 Task: Create a due date automation trigger when advanced on, 2 working days after a card is due add content with a name or a description not containing resume at 11:00 AM.
Action: Mouse moved to (992, 308)
Screenshot: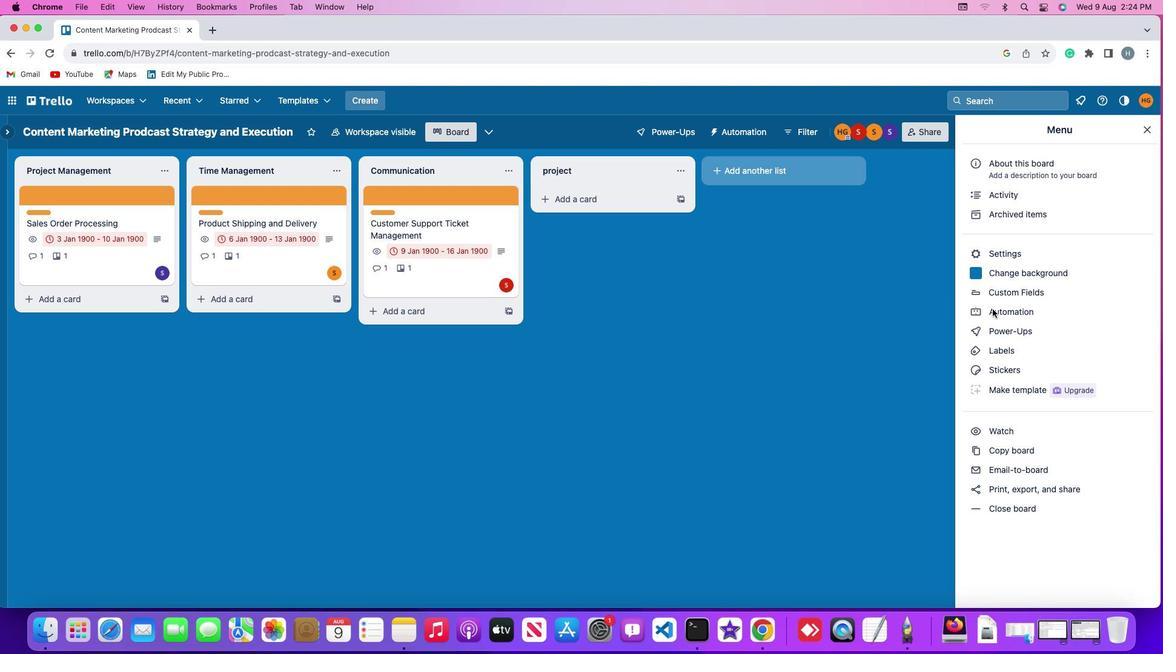 
Action: Mouse pressed left at (992, 308)
Screenshot: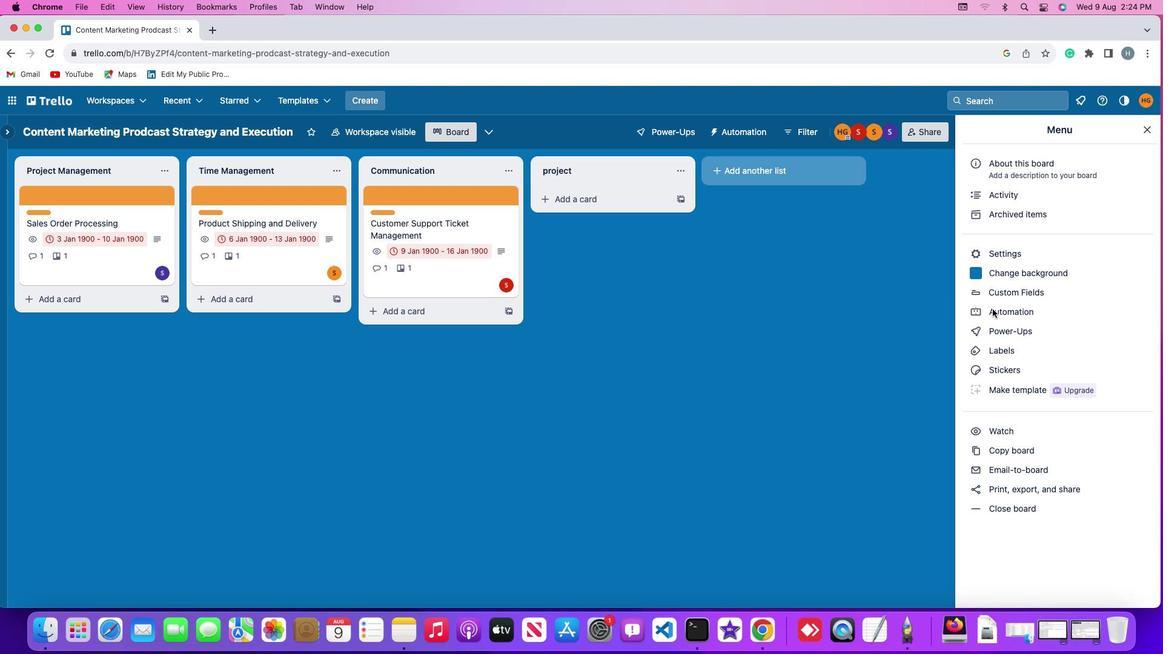 
Action: Mouse pressed left at (992, 308)
Screenshot: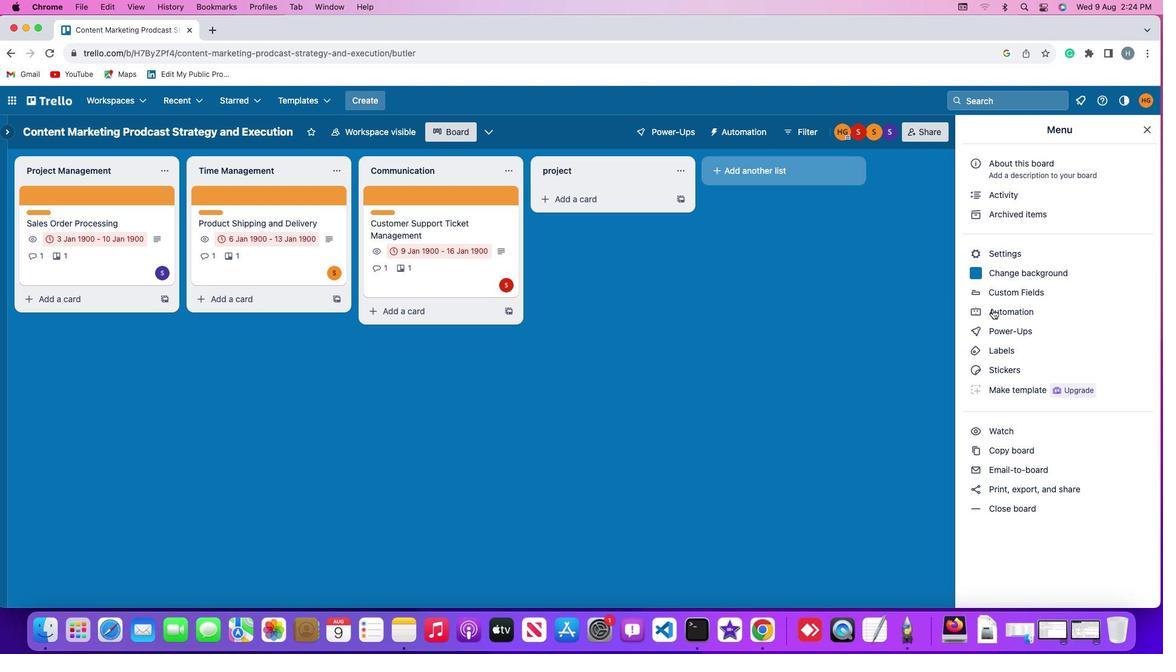 
Action: Mouse moved to (86, 287)
Screenshot: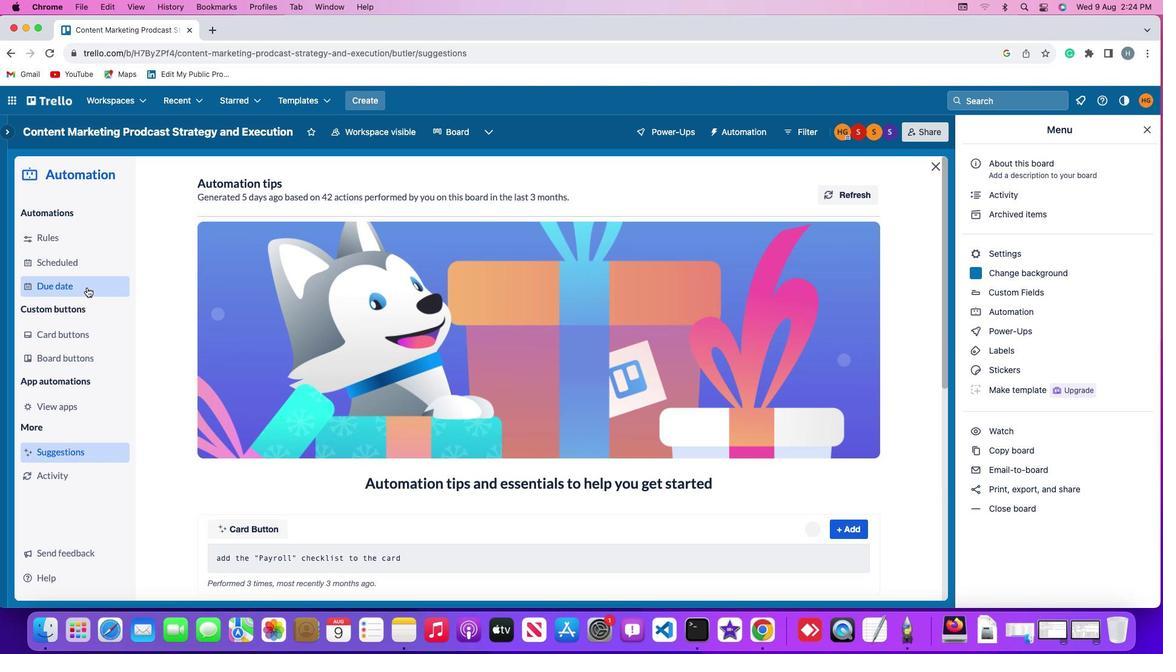 
Action: Mouse pressed left at (86, 287)
Screenshot: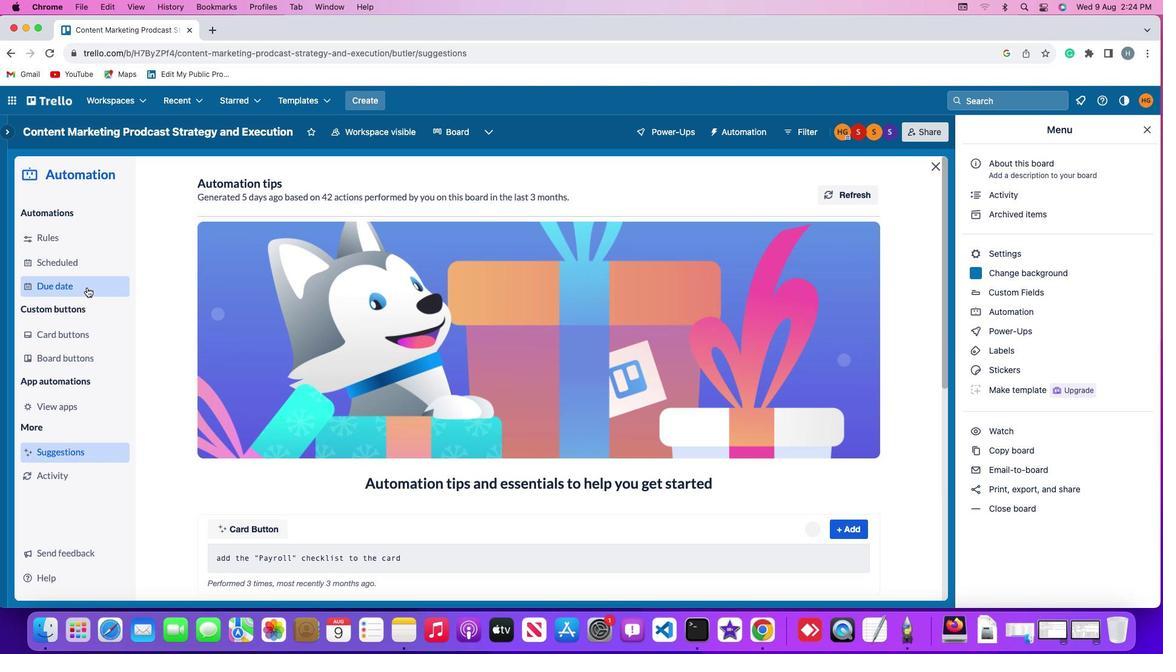 
Action: Mouse moved to (805, 189)
Screenshot: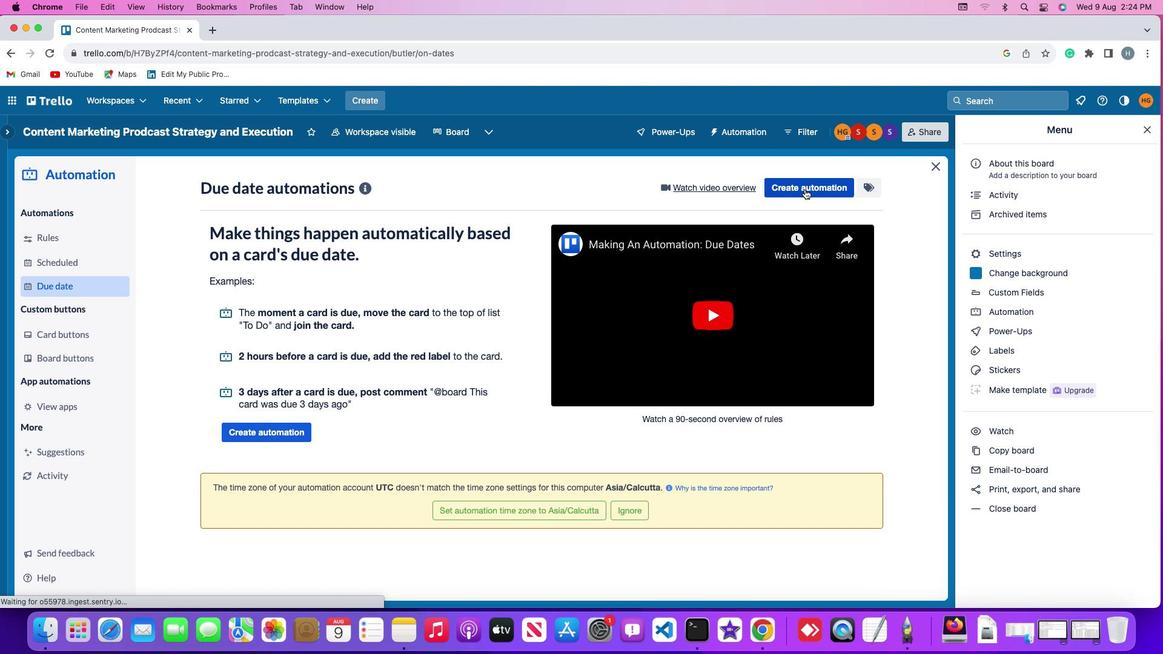 
Action: Mouse pressed left at (805, 189)
Screenshot: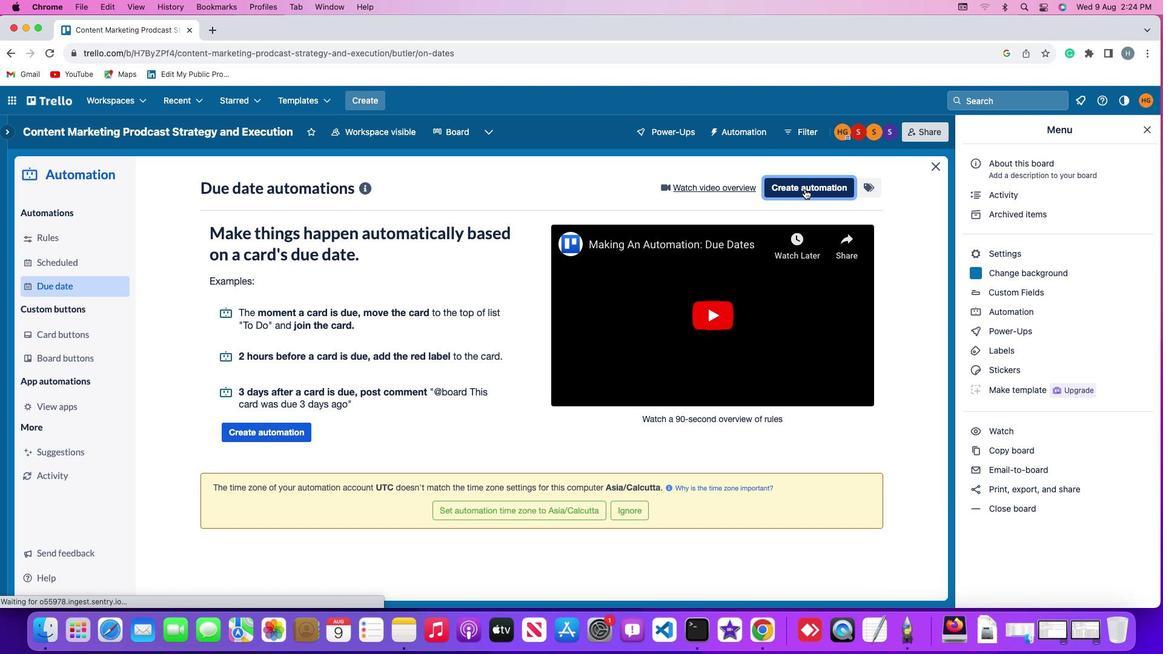 
Action: Mouse moved to (278, 305)
Screenshot: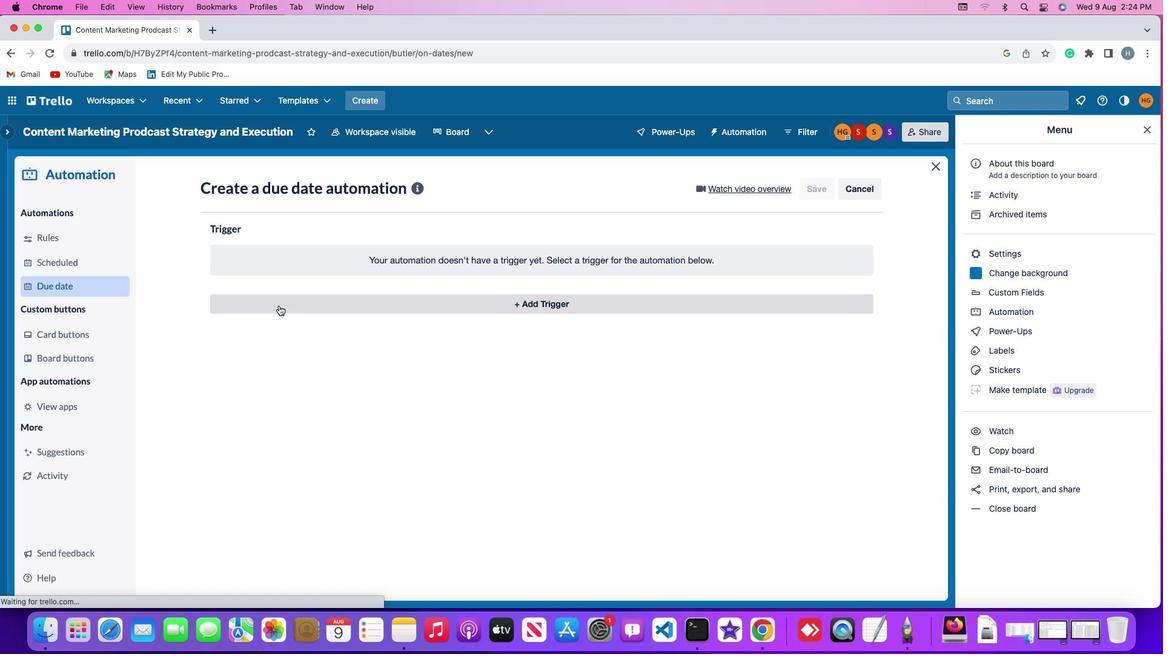 
Action: Mouse pressed left at (278, 305)
Screenshot: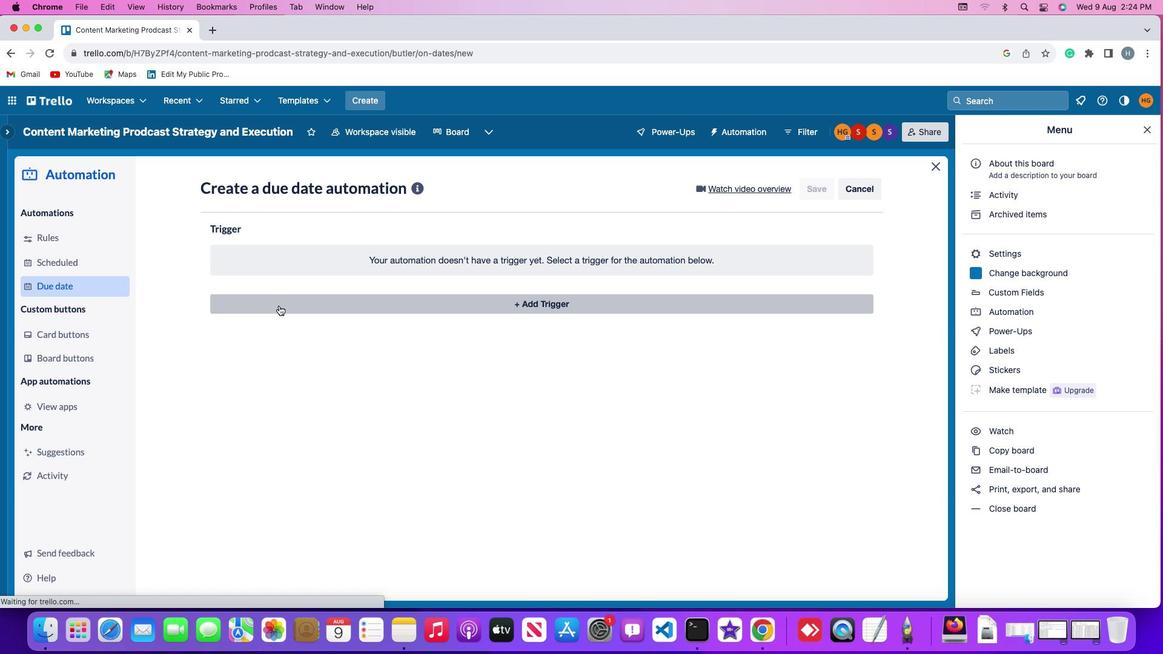 
Action: Mouse moved to (231, 489)
Screenshot: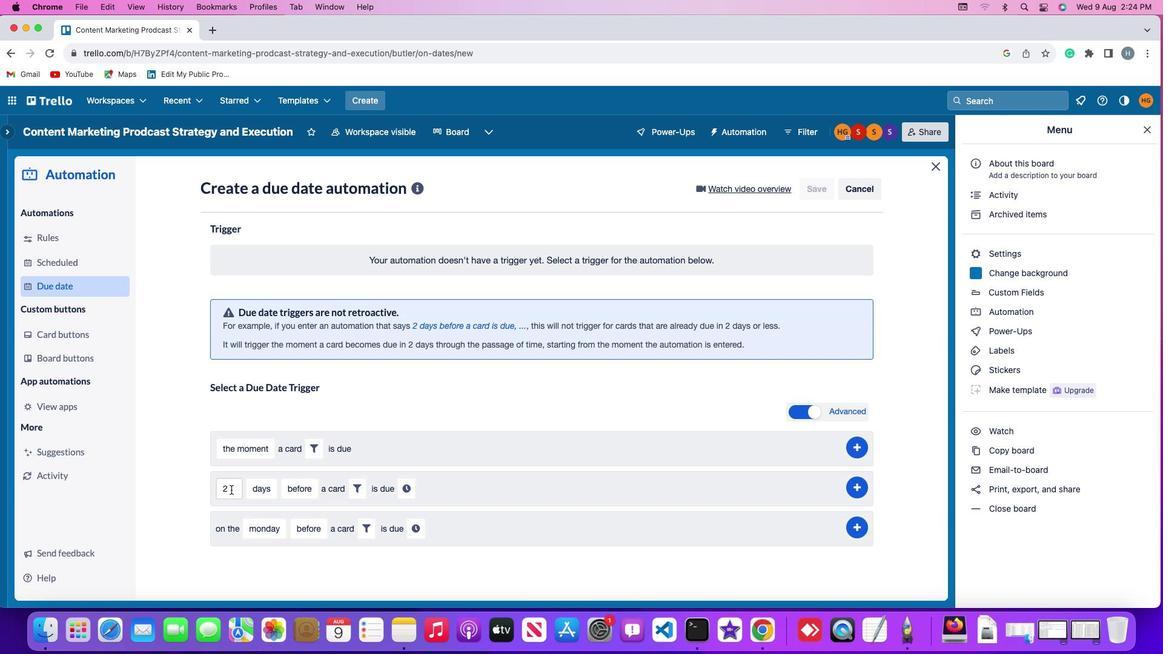
Action: Mouse pressed left at (231, 489)
Screenshot: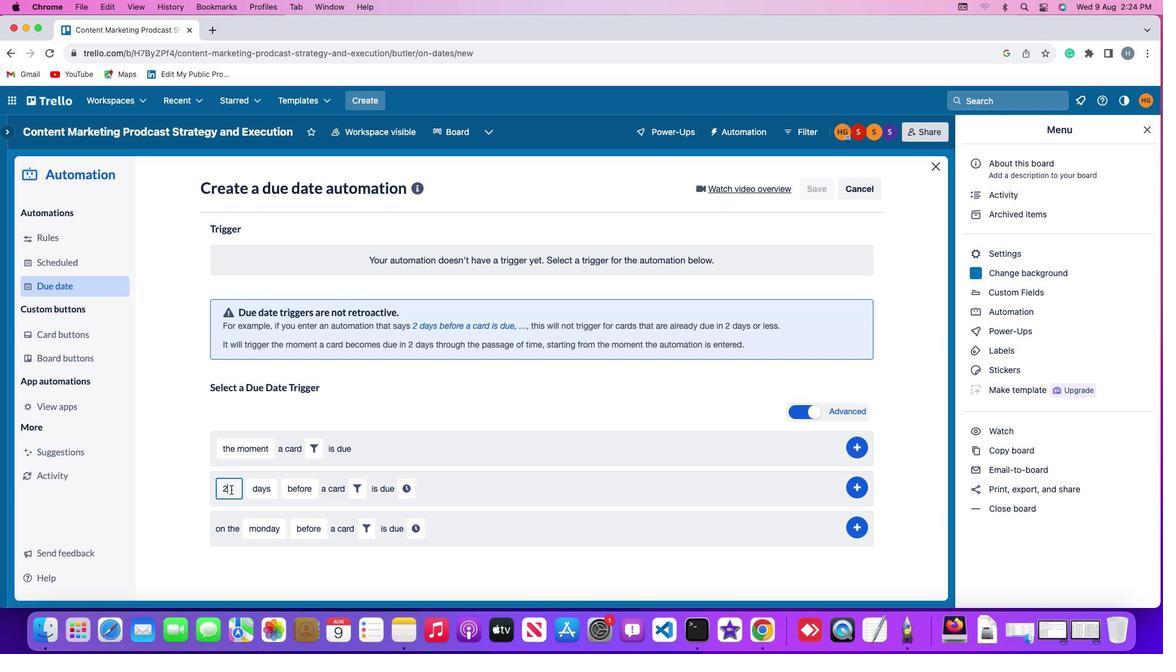 
Action: Key pressed Key.backspace'2'
Screenshot: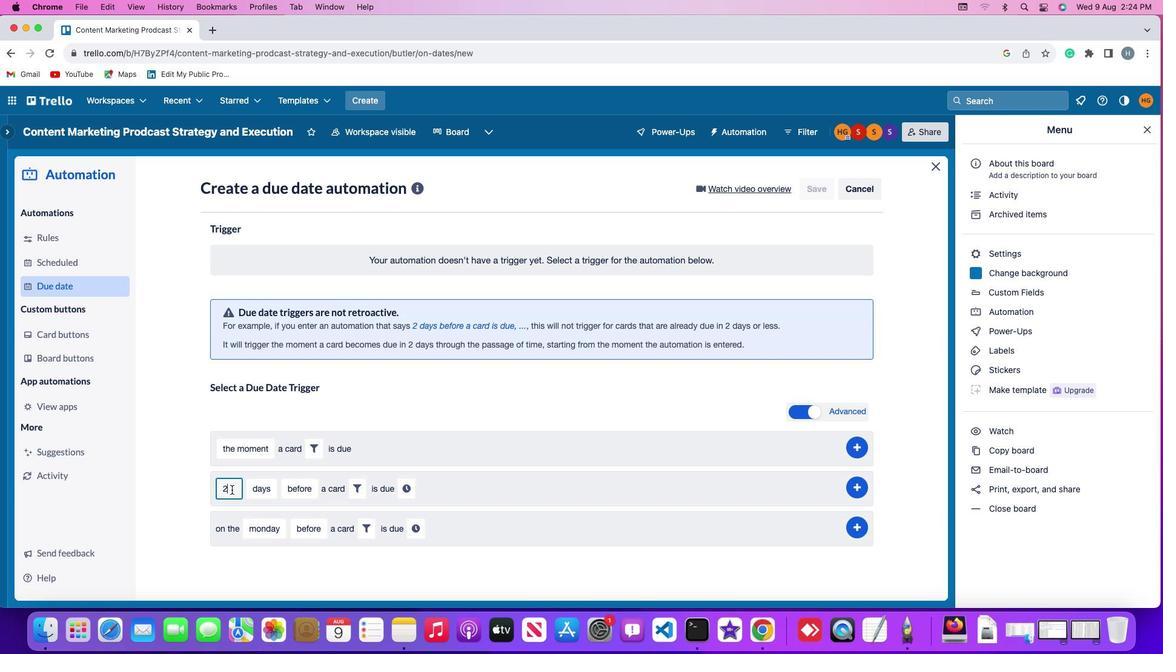 
Action: Mouse moved to (261, 490)
Screenshot: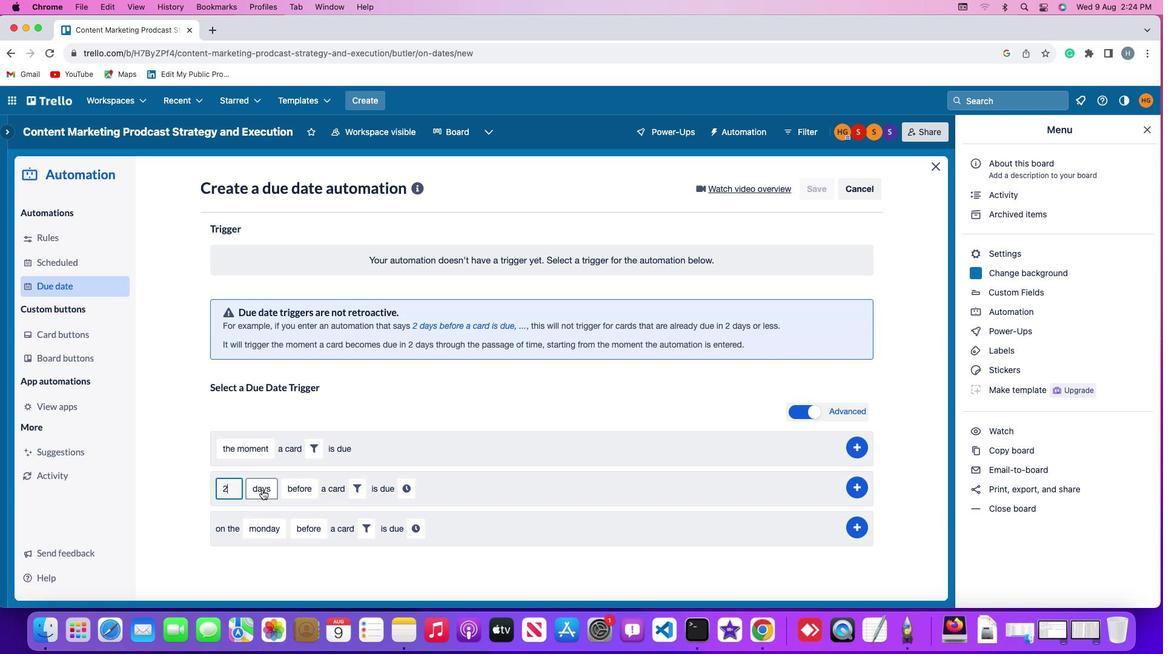 
Action: Mouse pressed left at (261, 490)
Screenshot: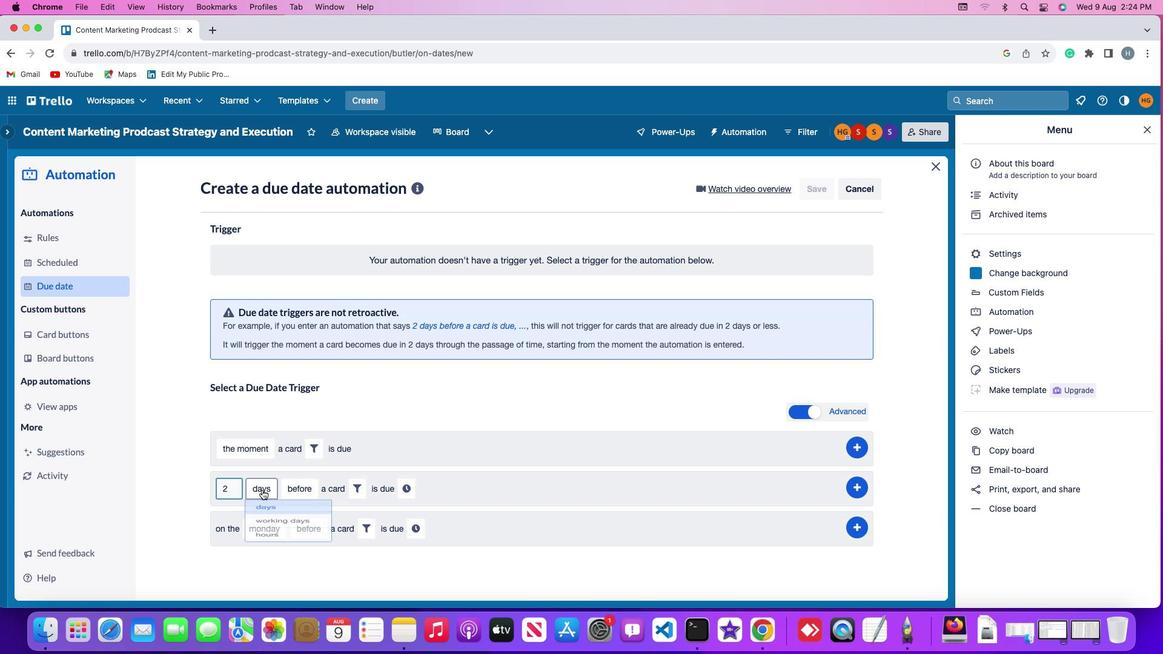 
Action: Mouse moved to (274, 540)
Screenshot: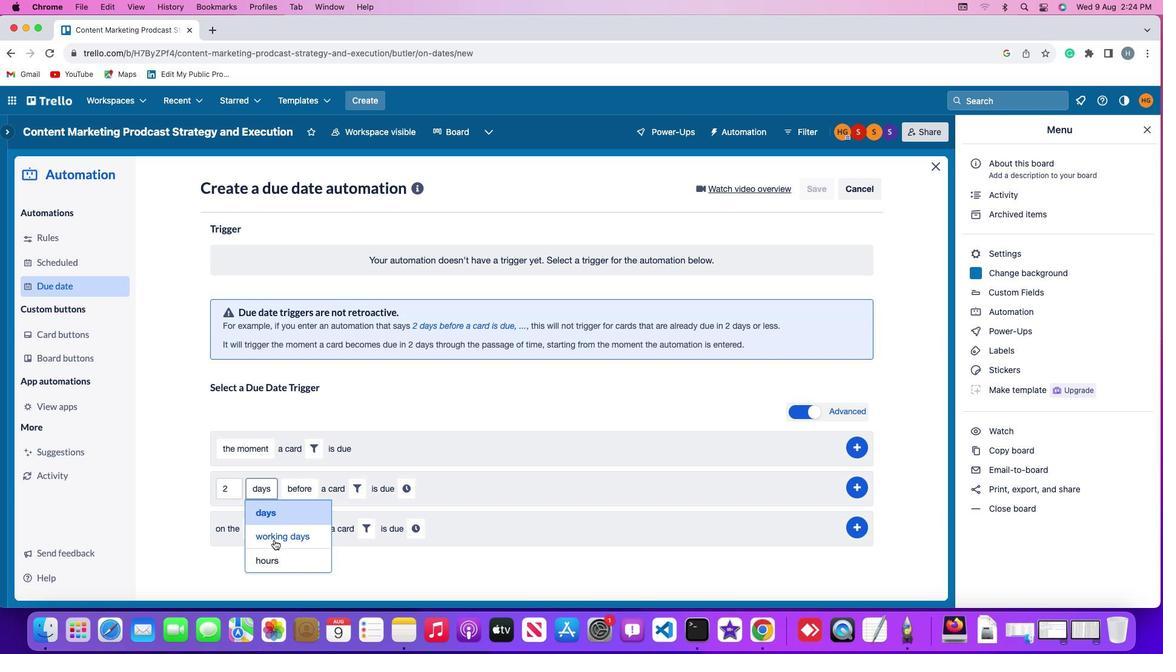 
Action: Mouse pressed left at (274, 540)
Screenshot: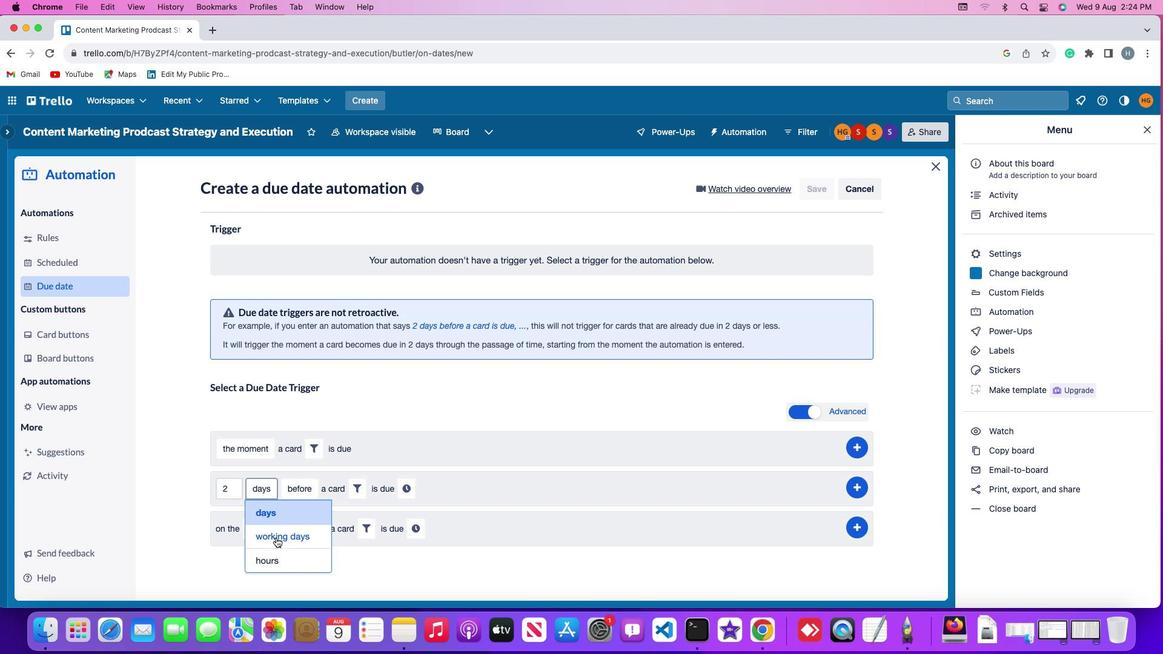 
Action: Mouse moved to (338, 493)
Screenshot: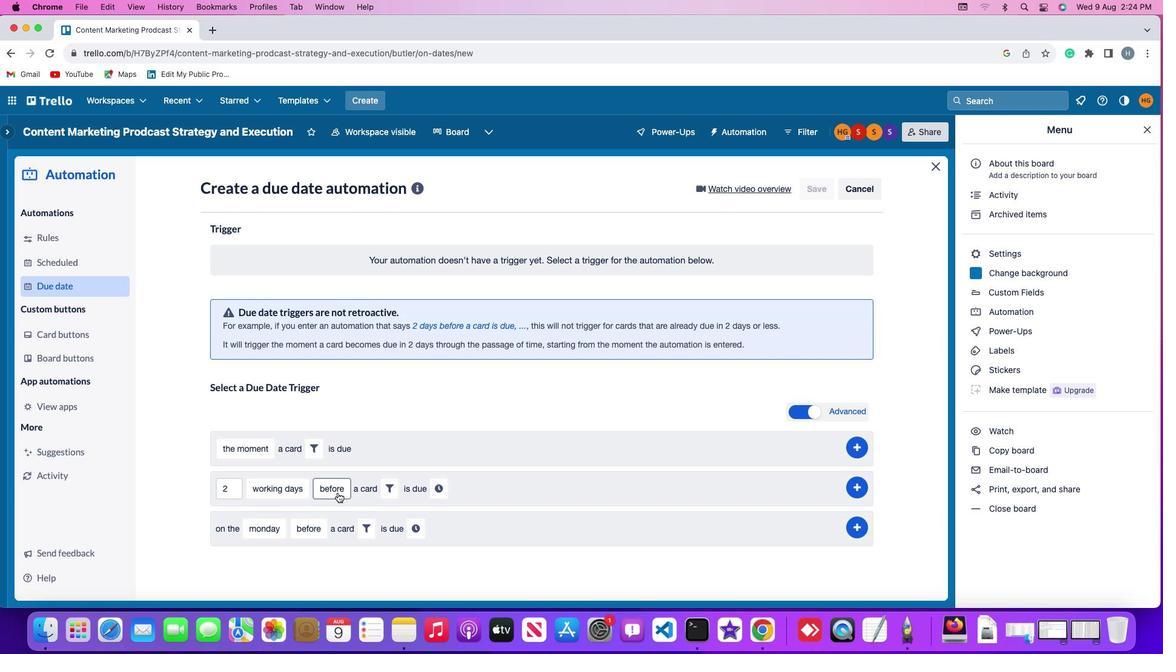 
Action: Mouse pressed left at (338, 493)
Screenshot: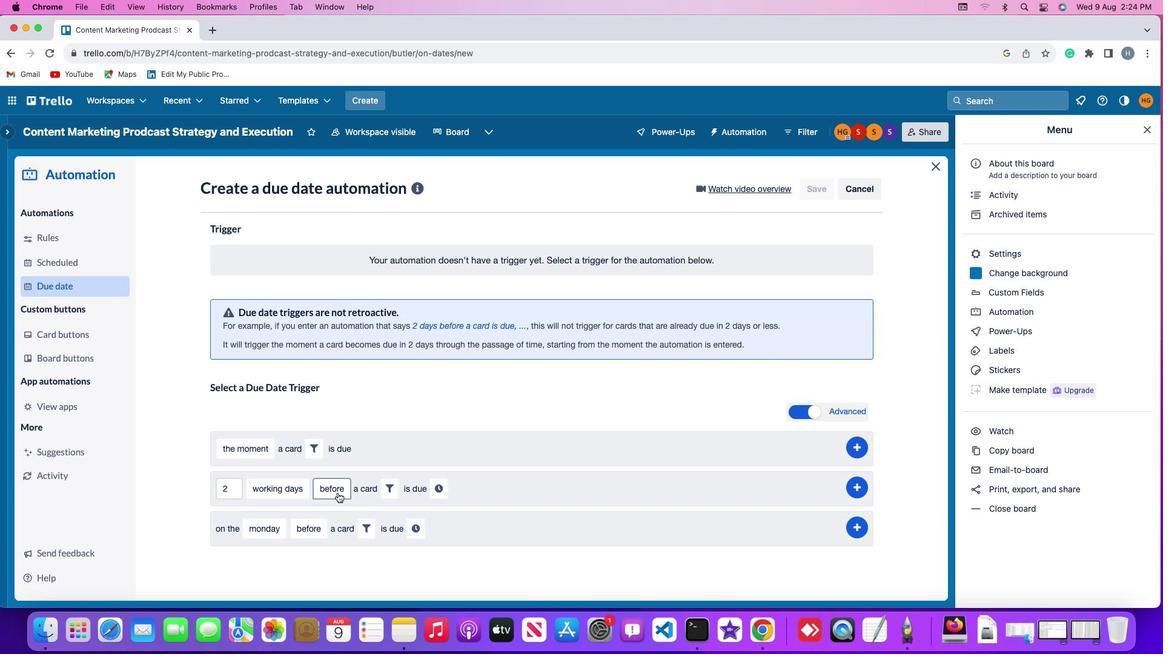 
Action: Mouse moved to (334, 536)
Screenshot: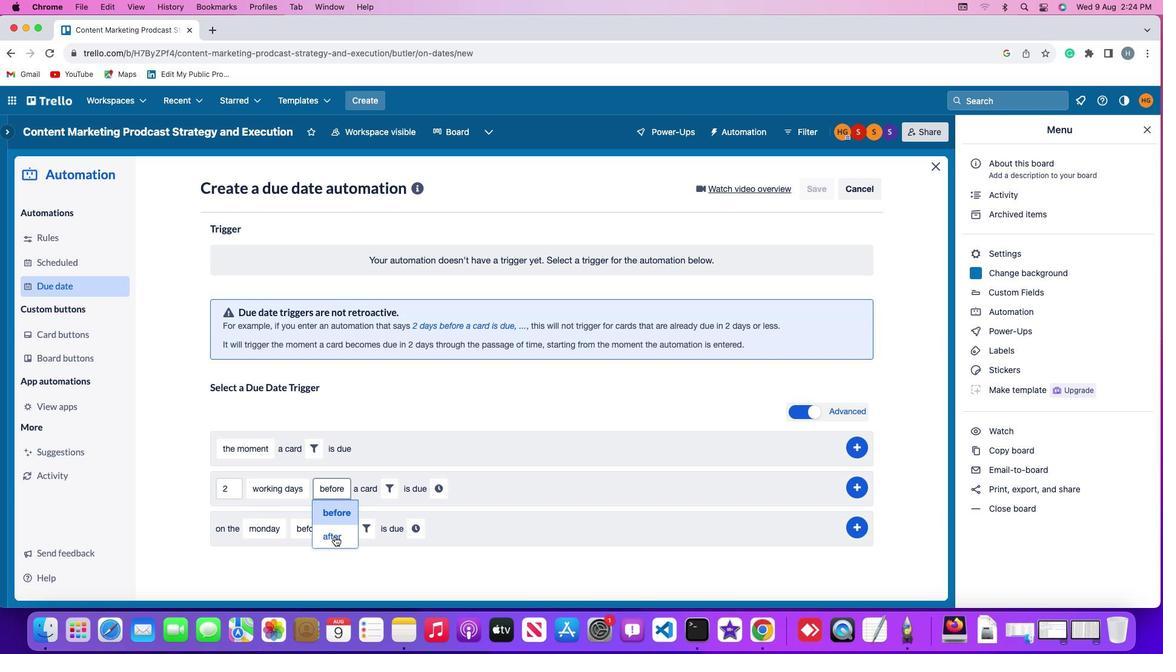 
Action: Mouse pressed left at (334, 536)
Screenshot: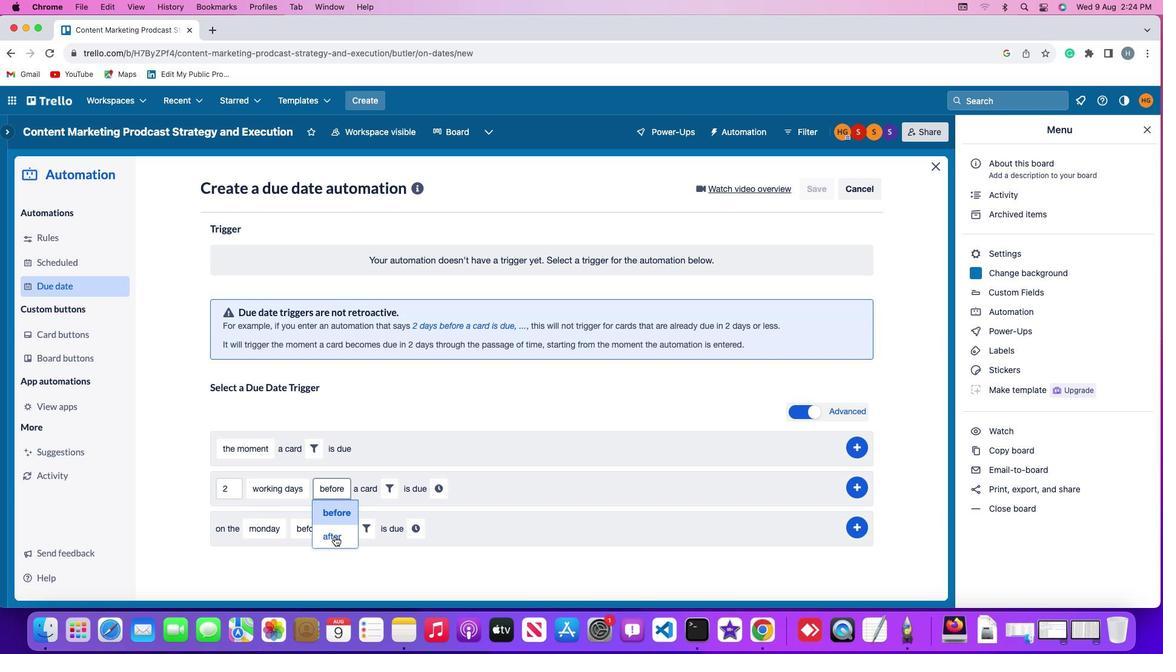 
Action: Mouse moved to (381, 491)
Screenshot: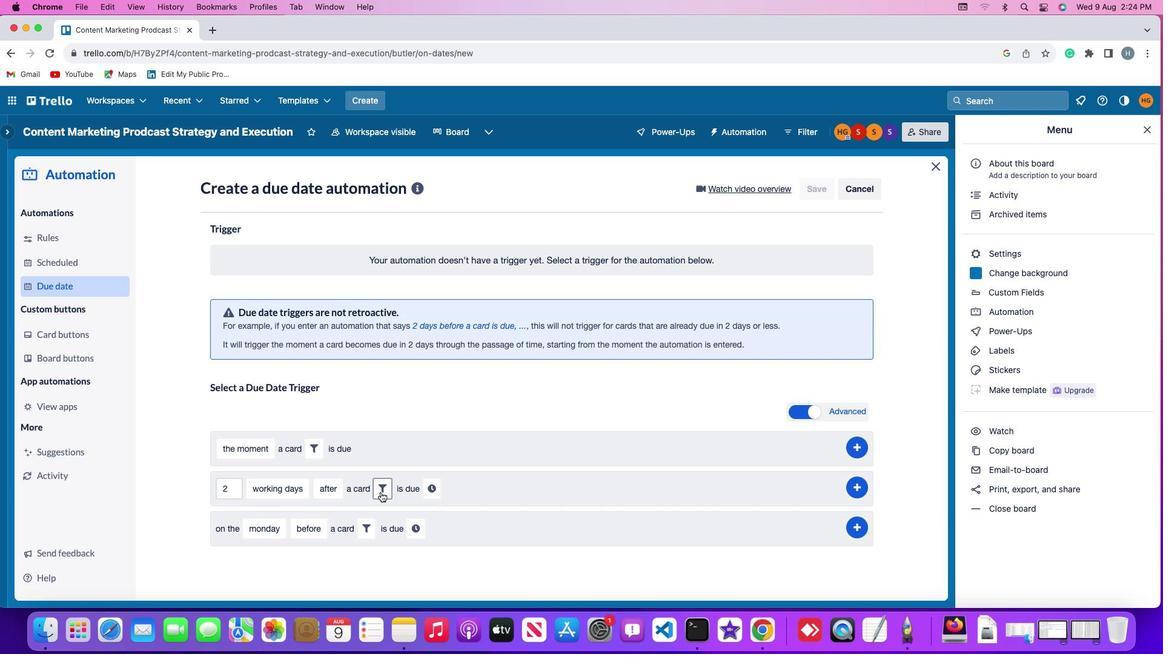 
Action: Mouse pressed left at (381, 491)
Screenshot: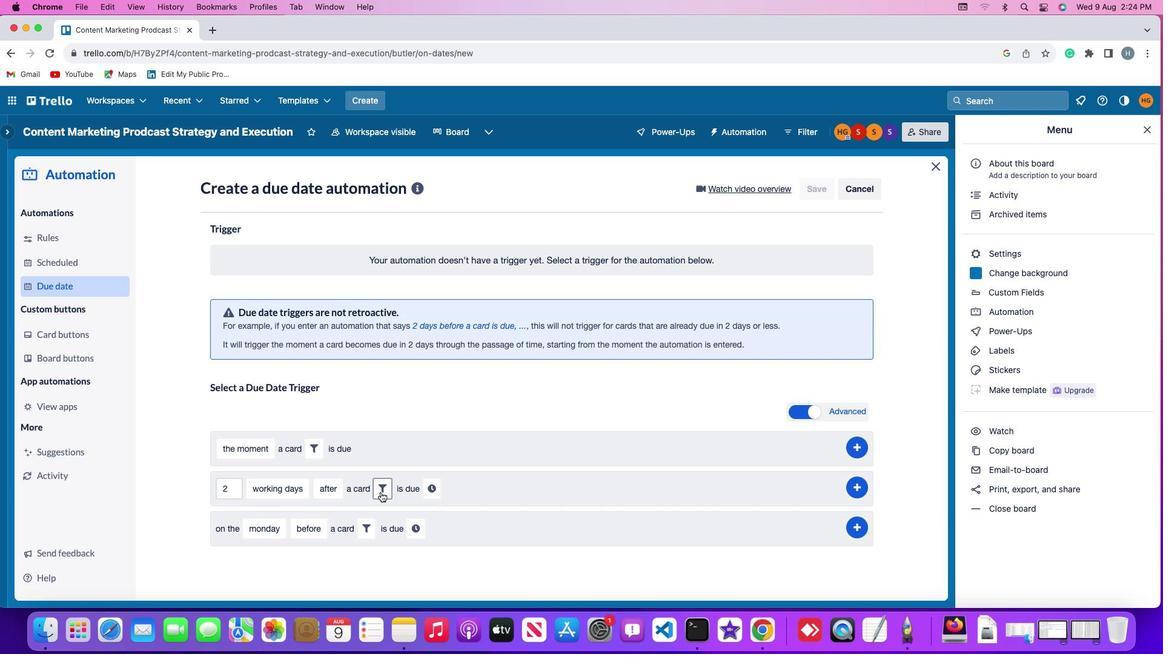 
Action: Mouse moved to (532, 528)
Screenshot: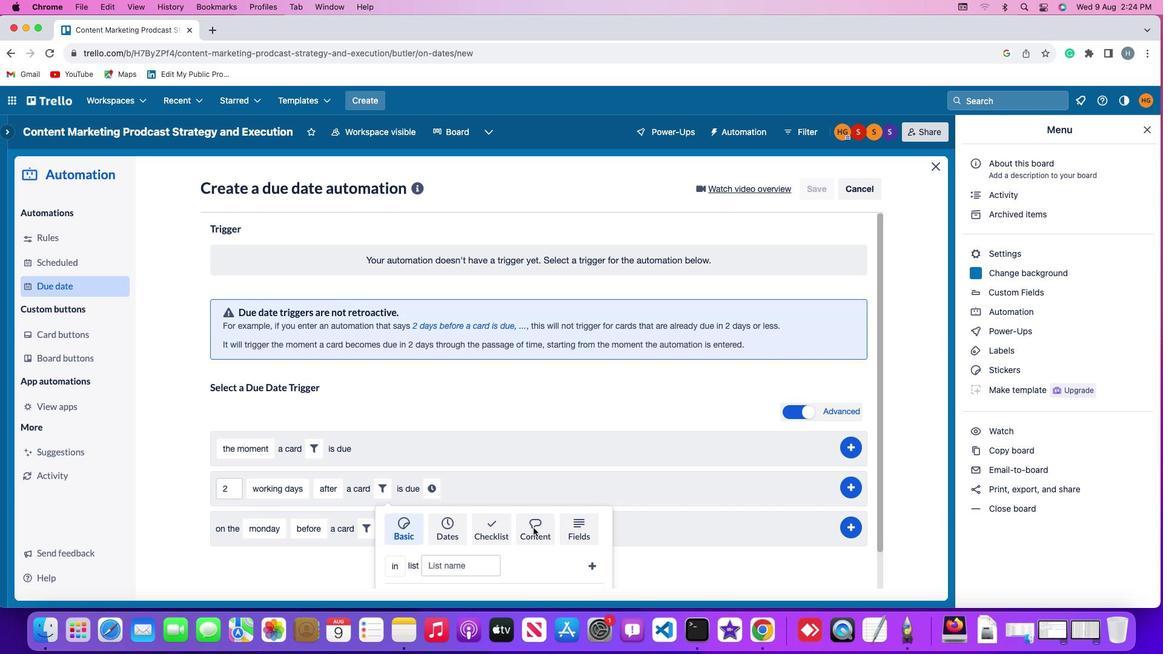 
Action: Mouse pressed left at (532, 528)
Screenshot: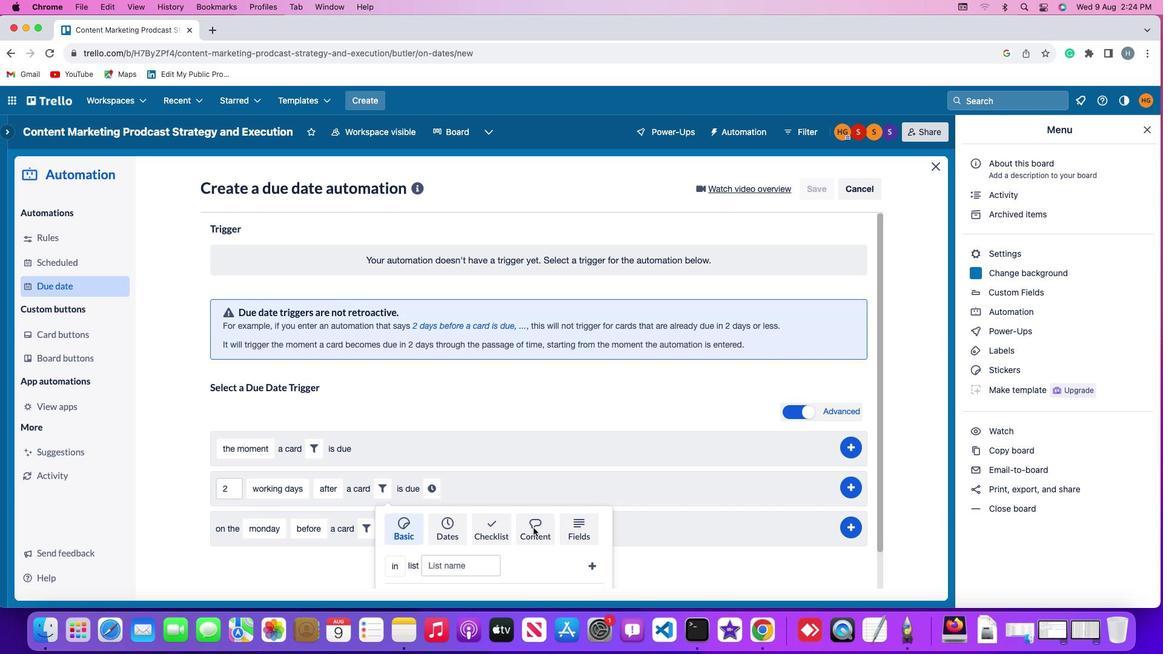 
Action: Mouse moved to (438, 570)
Screenshot: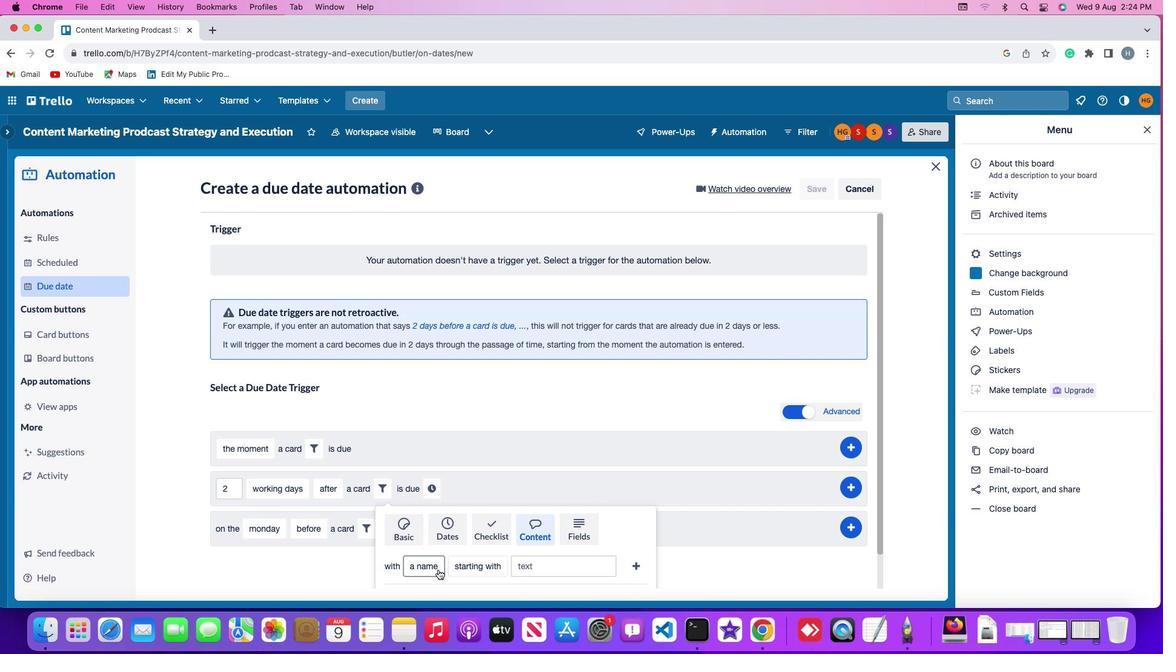 
Action: Mouse pressed left at (438, 570)
Screenshot: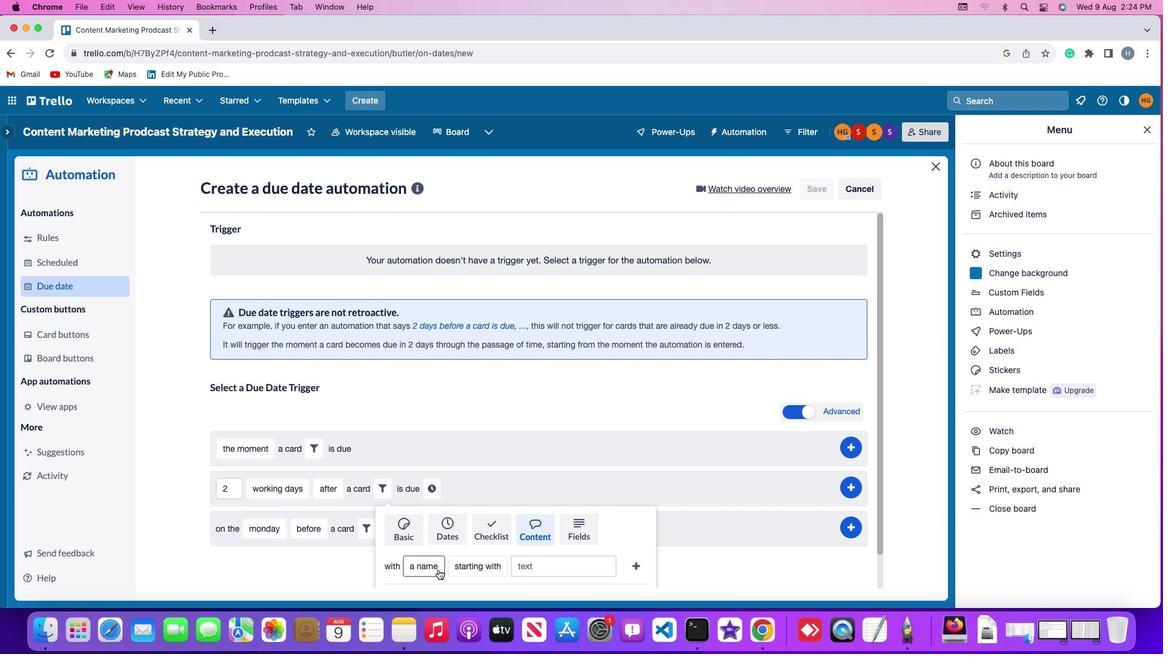 
Action: Mouse moved to (440, 546)
Screenshot: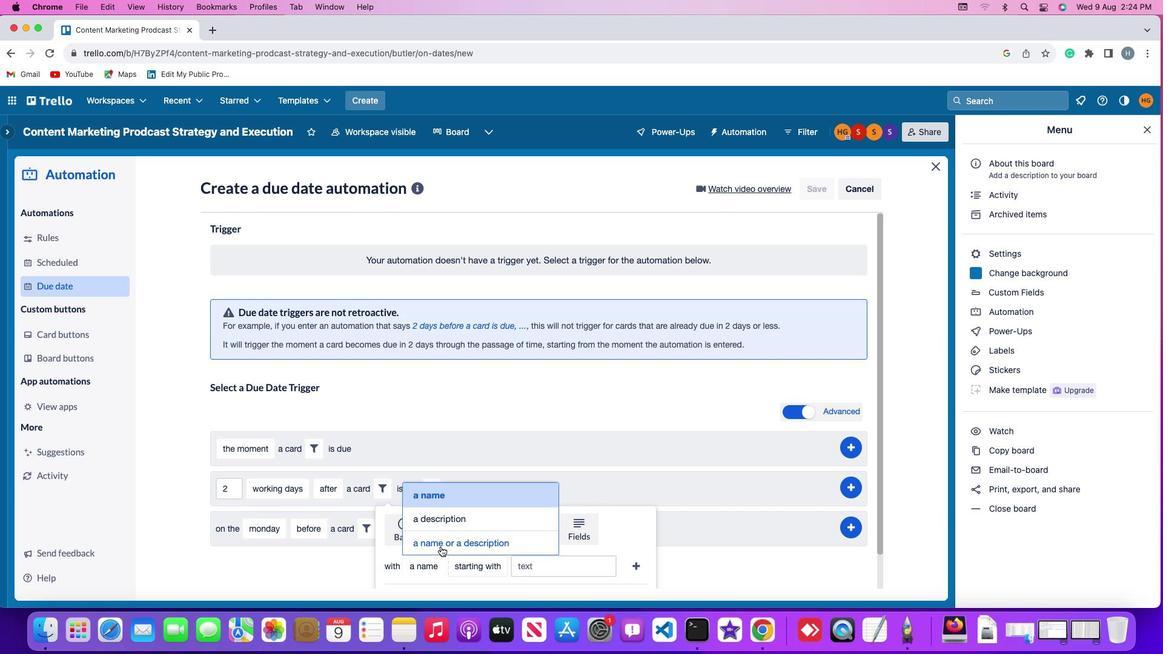 
Action: Mouse pressed left at (440, 546)
Screenshot: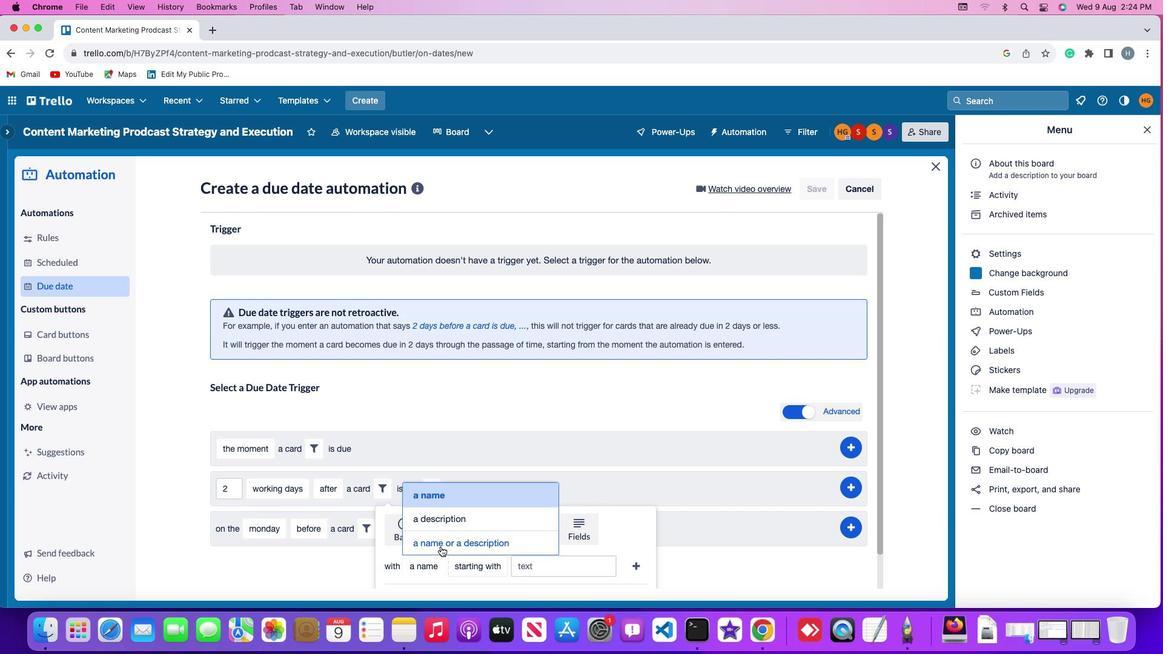 
Action: Mouse moved to (534, 566)
Screenshot: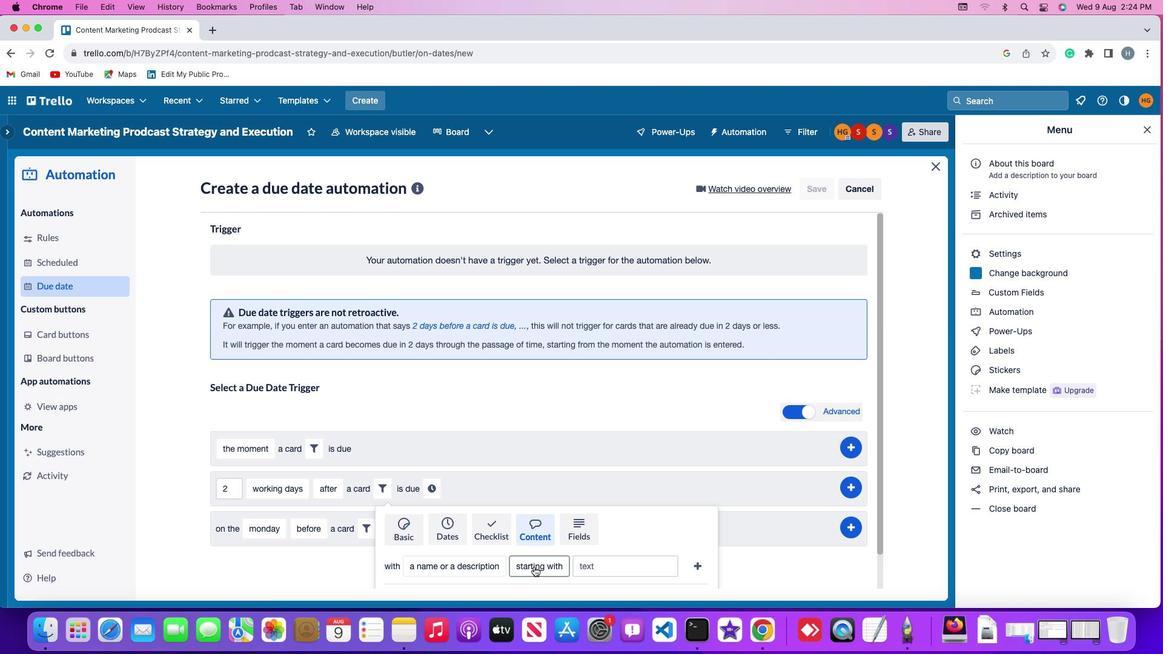 
Action: Mouse pressed left at (534, 566)
Screenshot: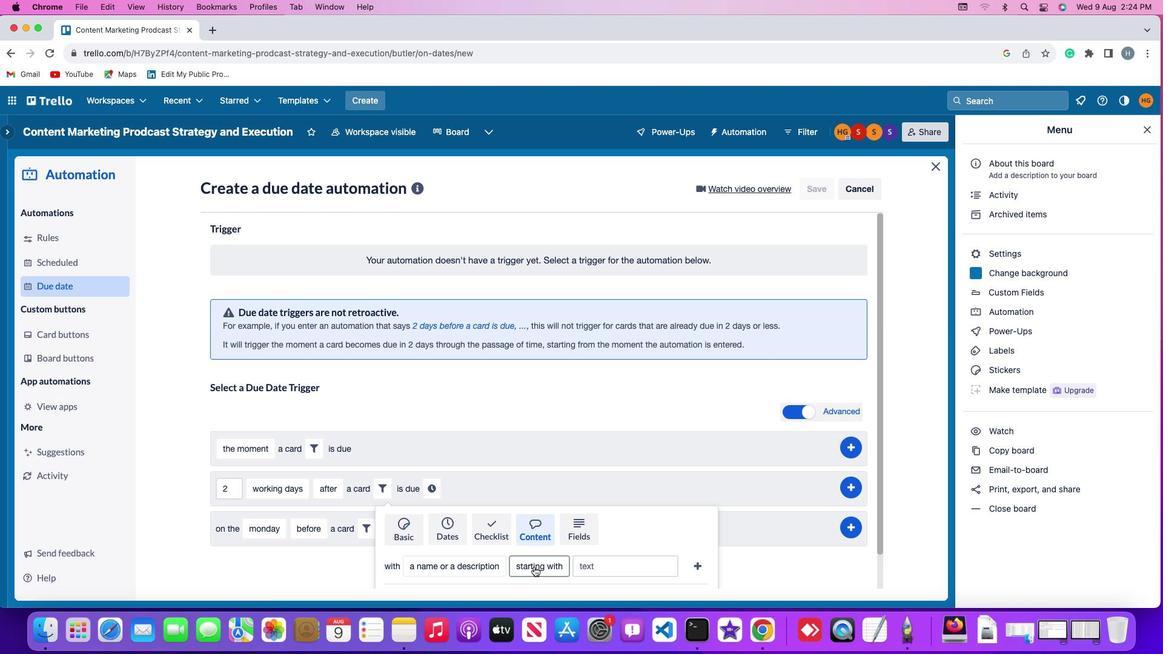 
Action: Mouse moved to (543, 544)
Screenshot: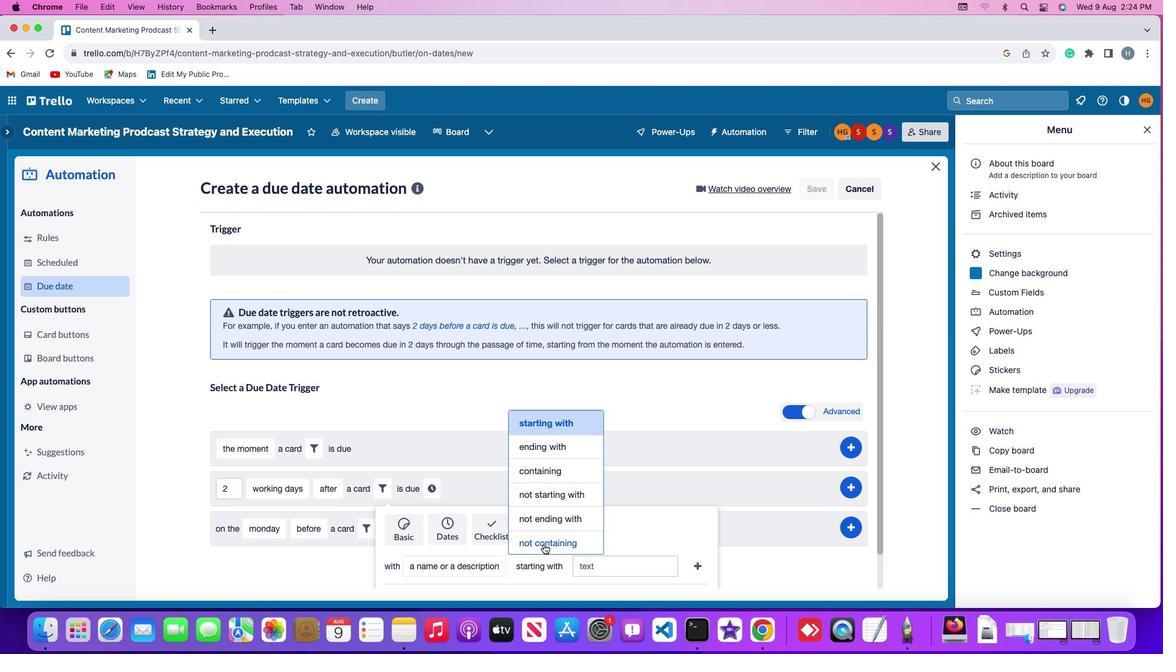 
Action: Mouse pressed left at (543, 544)
Screenshot: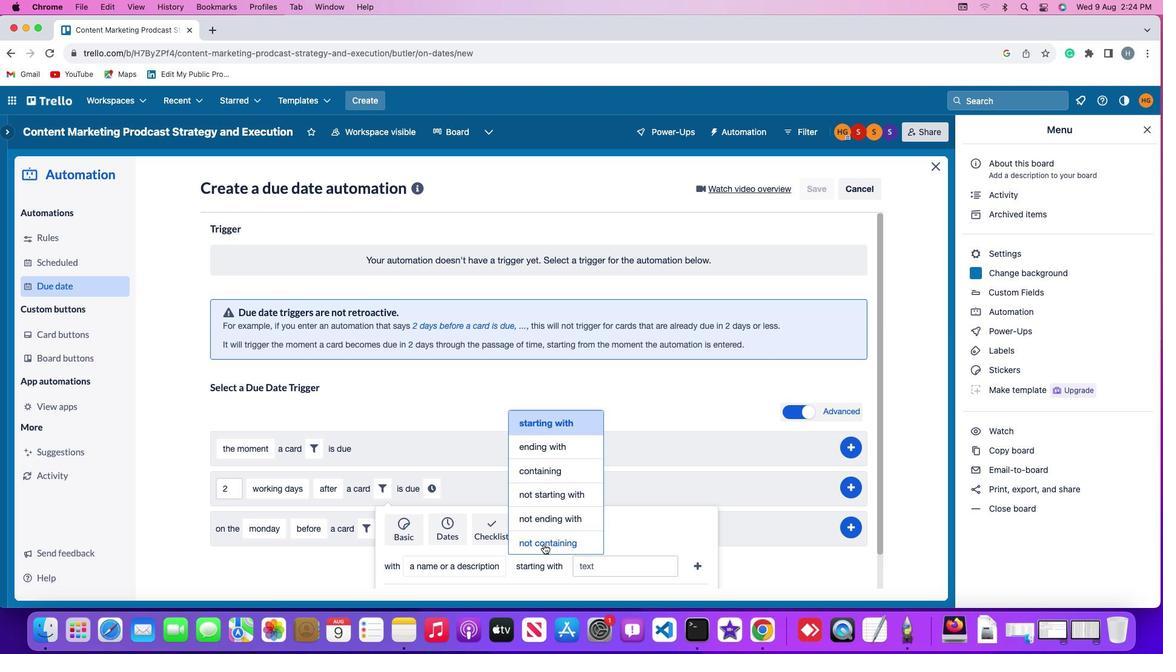 
Action: Mouse moved to (604, 566)
Screenshot: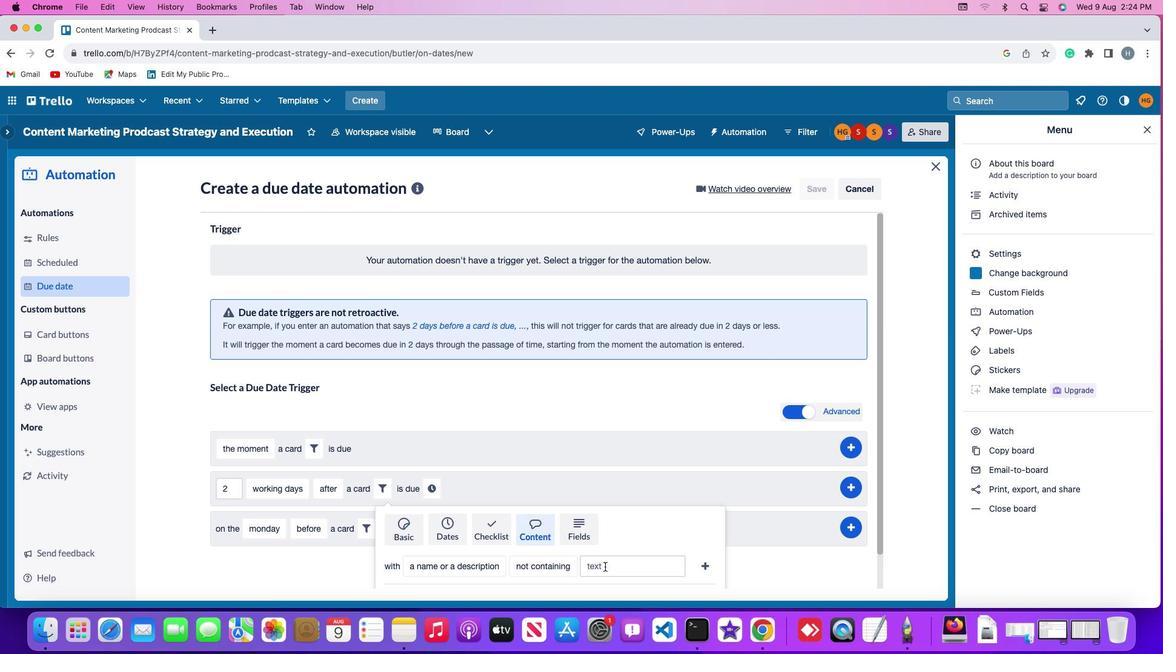
Action: Mouse pressed left at (604, 566)
Screenshot: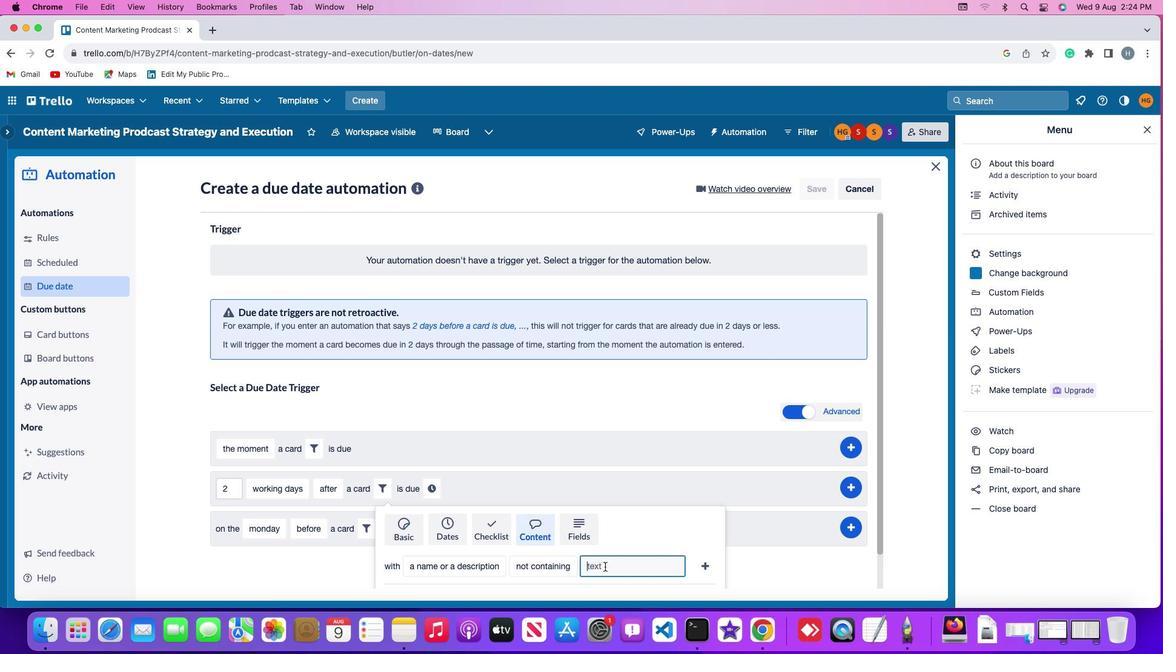 
Action: Mouse moved to (604, 566)
Screenshot: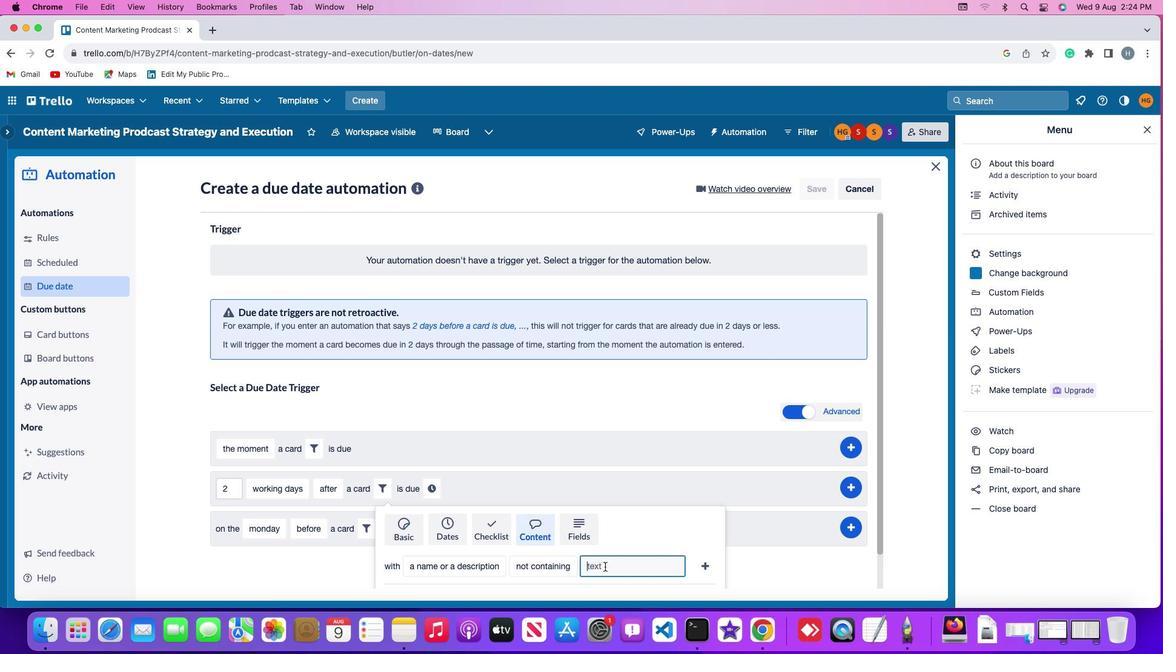 
Action: Key pressed 'r''e''s''u''m''e'
Screenshot: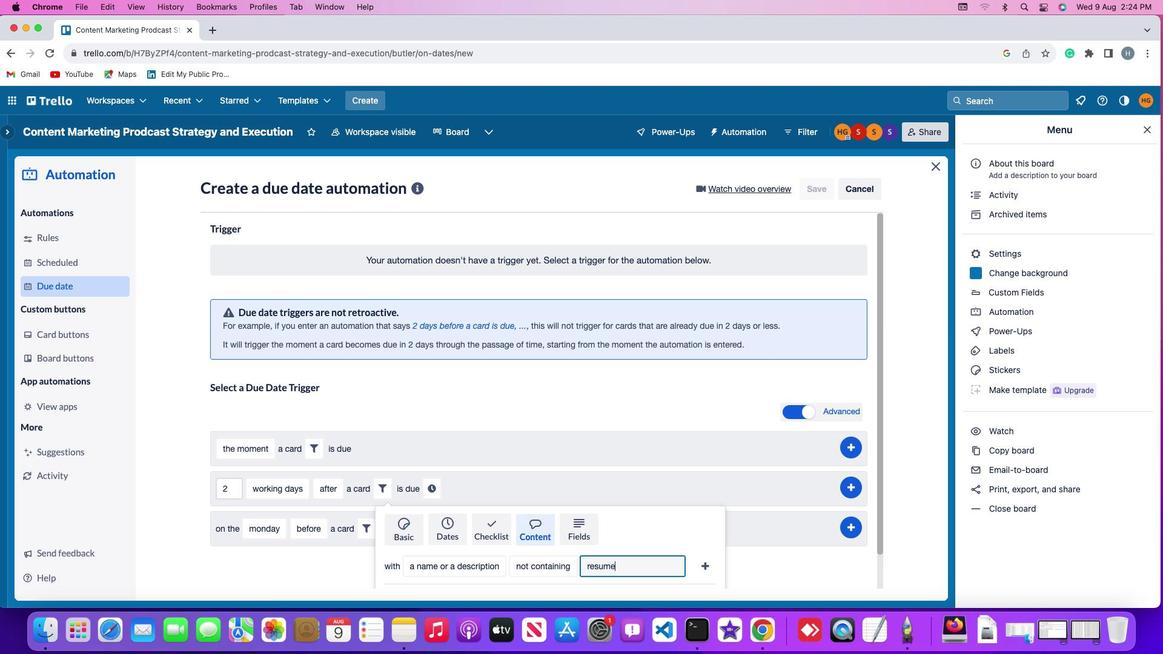
Action: Mouse moved to (703, 562)
Screenshot: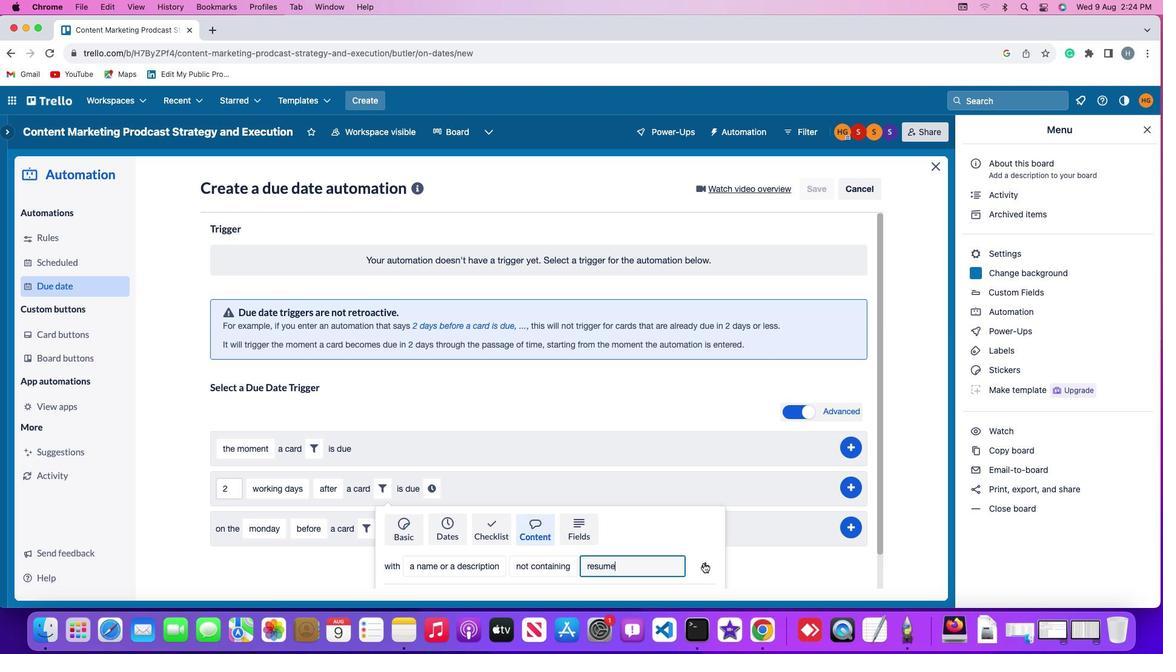 
Action: Mouse pressed left at (703, 562)
Screenshot: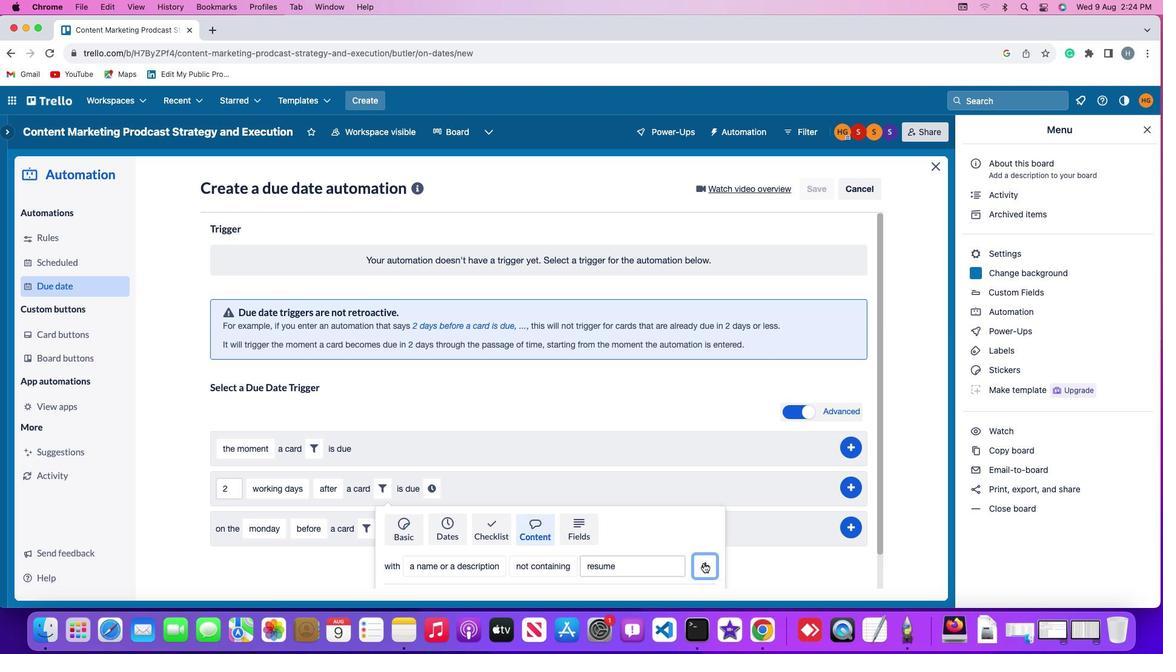 
Action: Mouse moved to (659, 491)
Screenshot: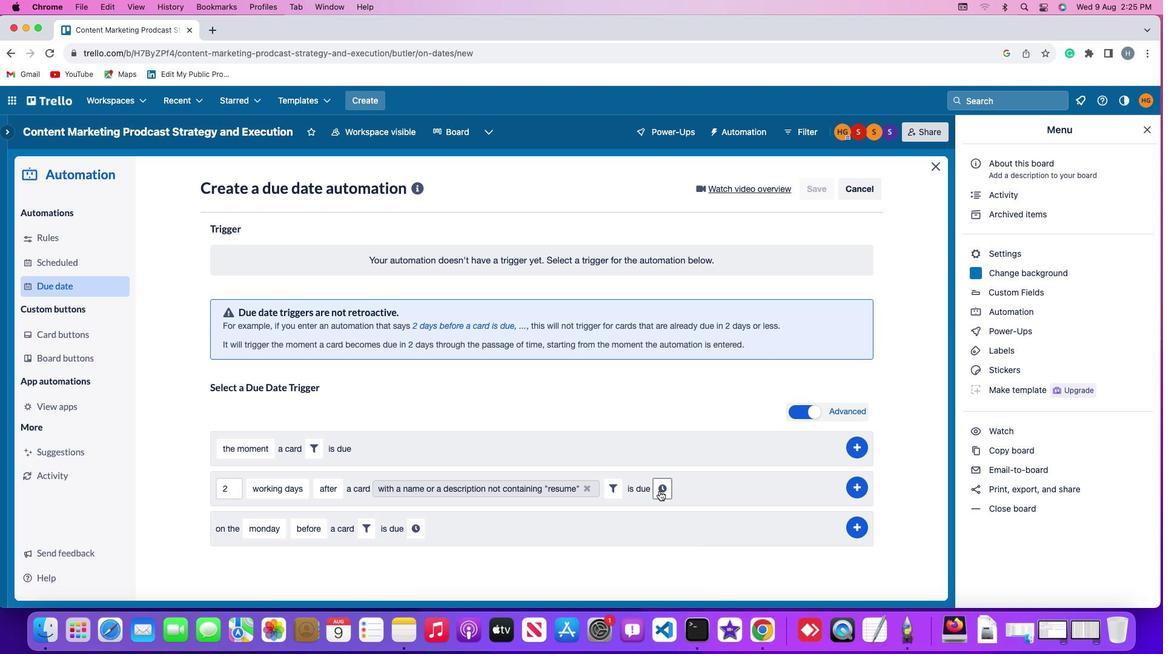 
Action: Mouse pressed left at (659, 491)
Screenshot: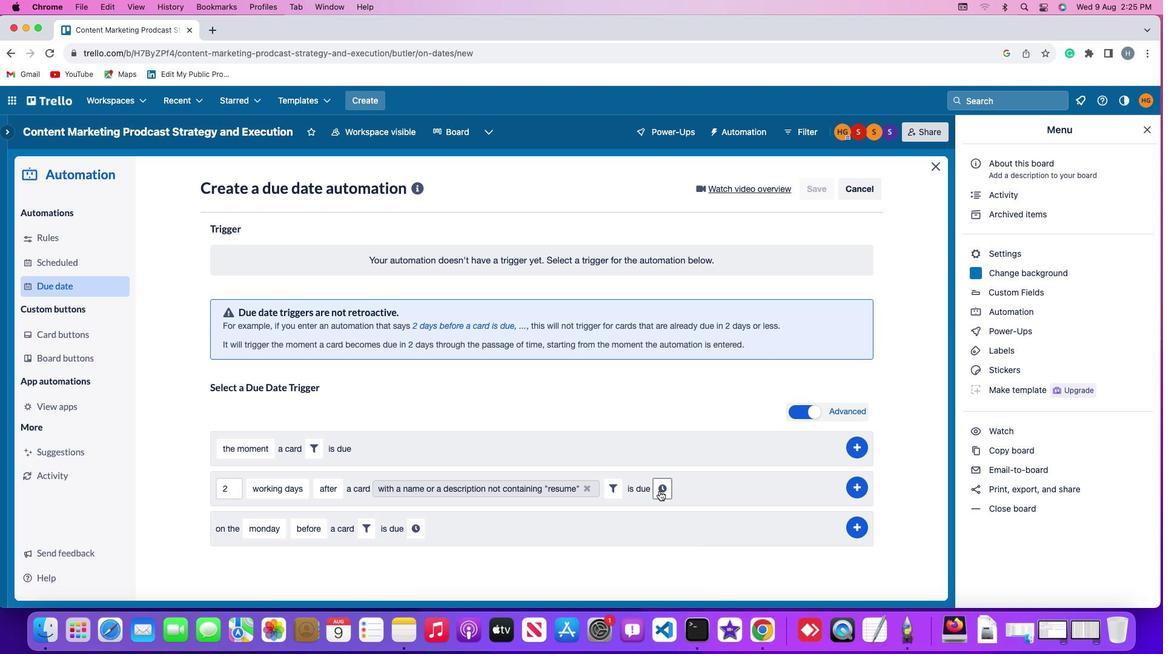 
Action: Mouse moved to (686, 493)
Screenshot: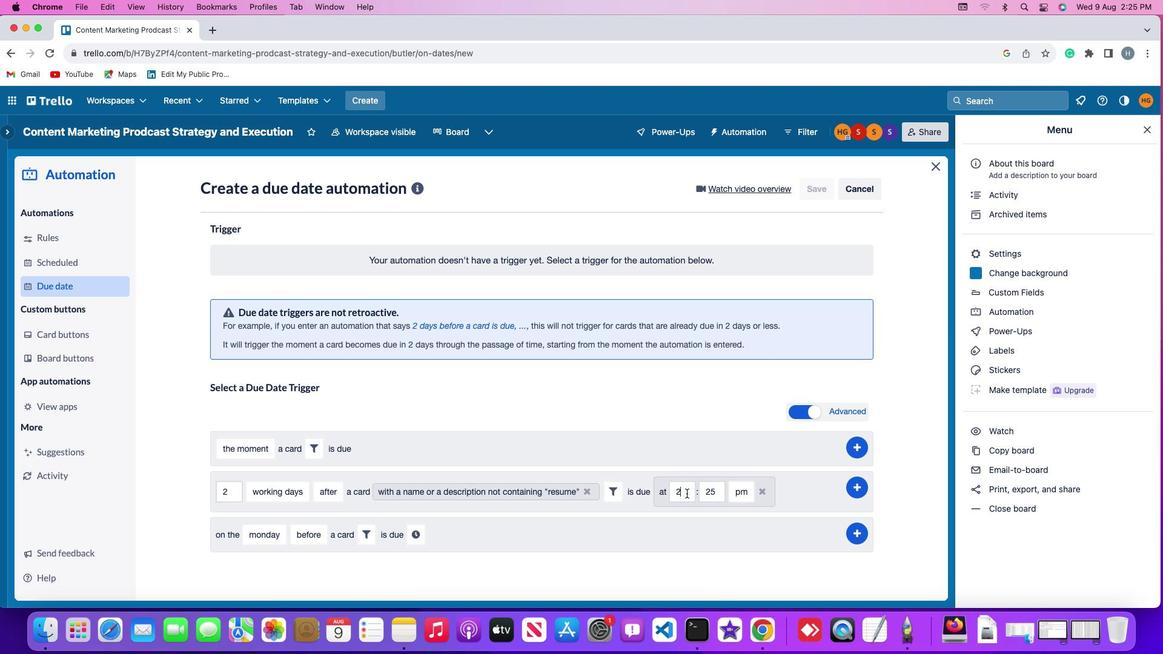 
Action: Mouse pressed left at (686, 493)
Screenshot: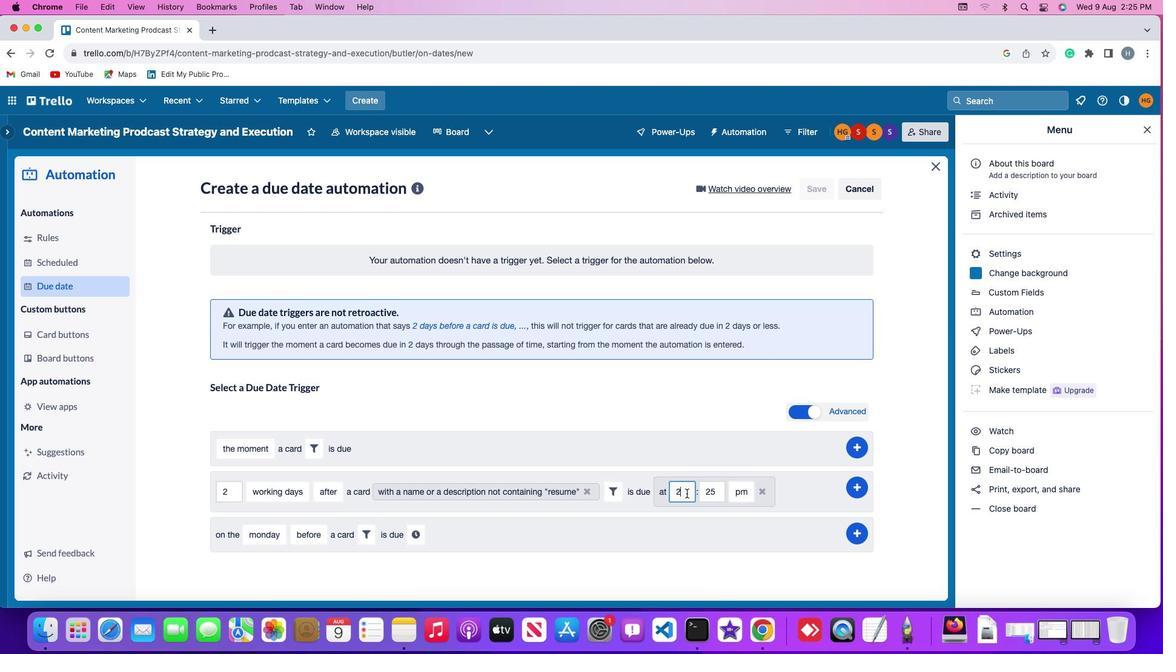 
Action: Mouse moved to (686, 493)
Screenshot: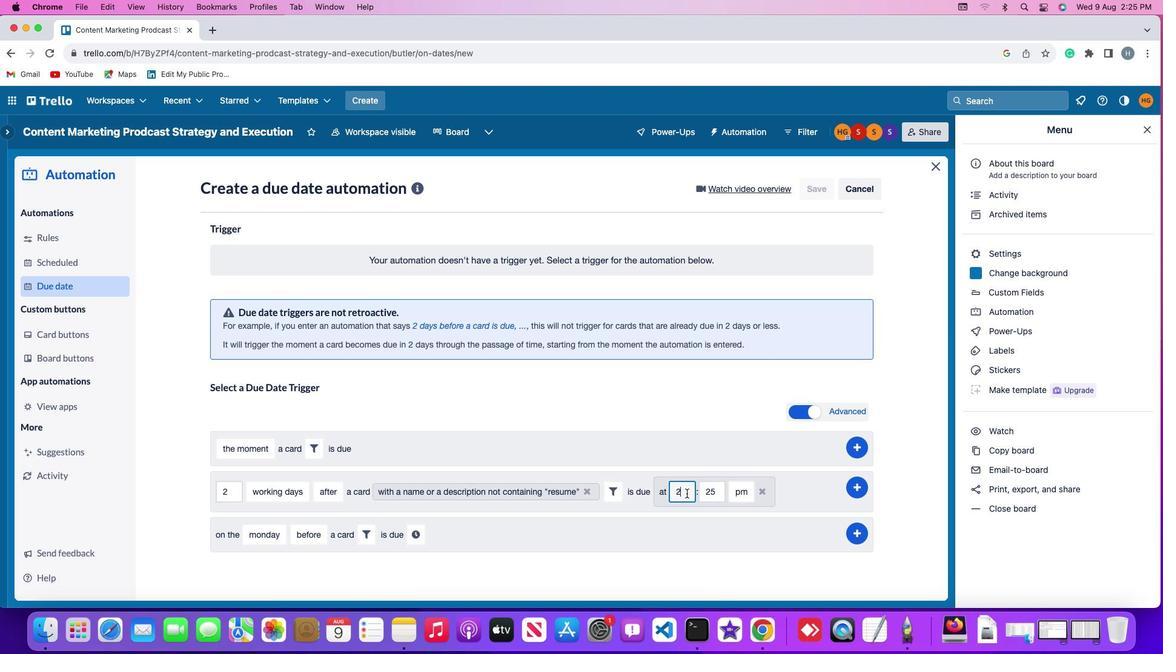 
Action: Key pressed Key.backspace'1''1'
Screenshot: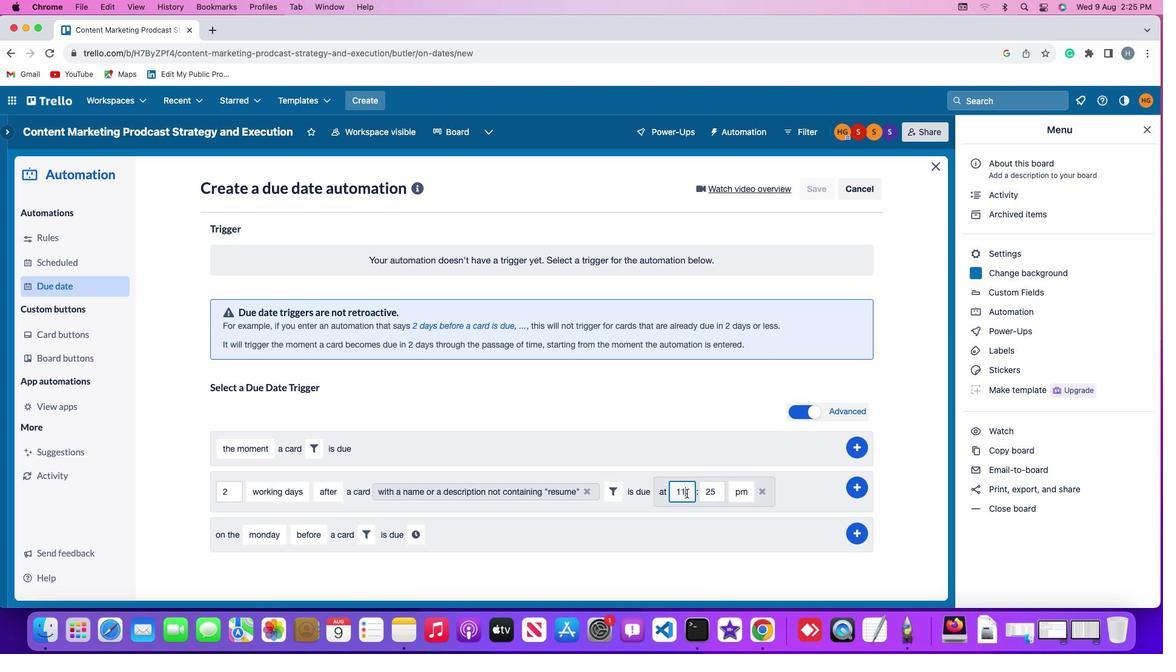 
Action: Mouse moved to (716, 491)
Screenshot: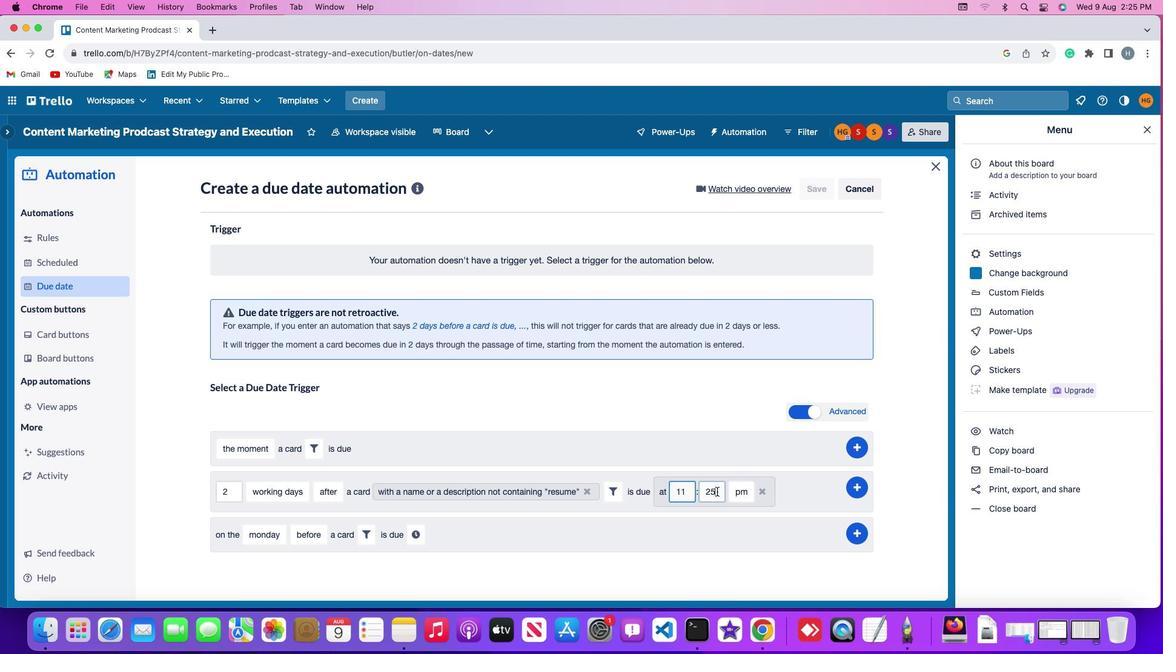 
Action: Mouse pressed left at (716, 491)
Screenshot: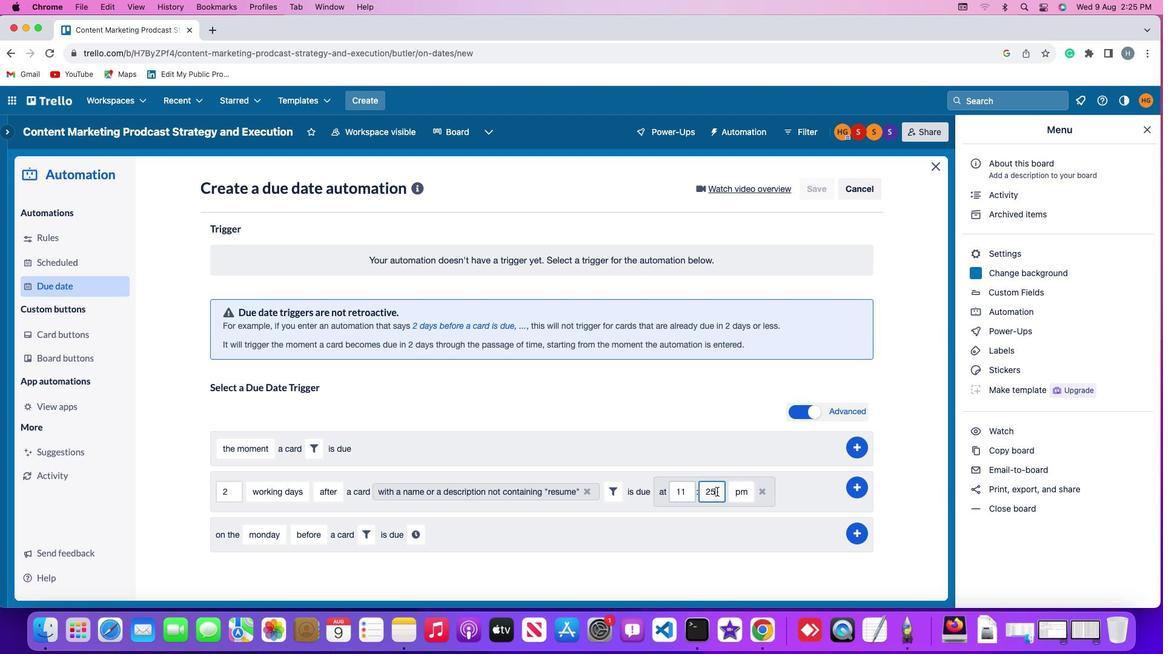 
Action: Key pressed Key.backspaceKey.backspace'0''0'
Screenshot: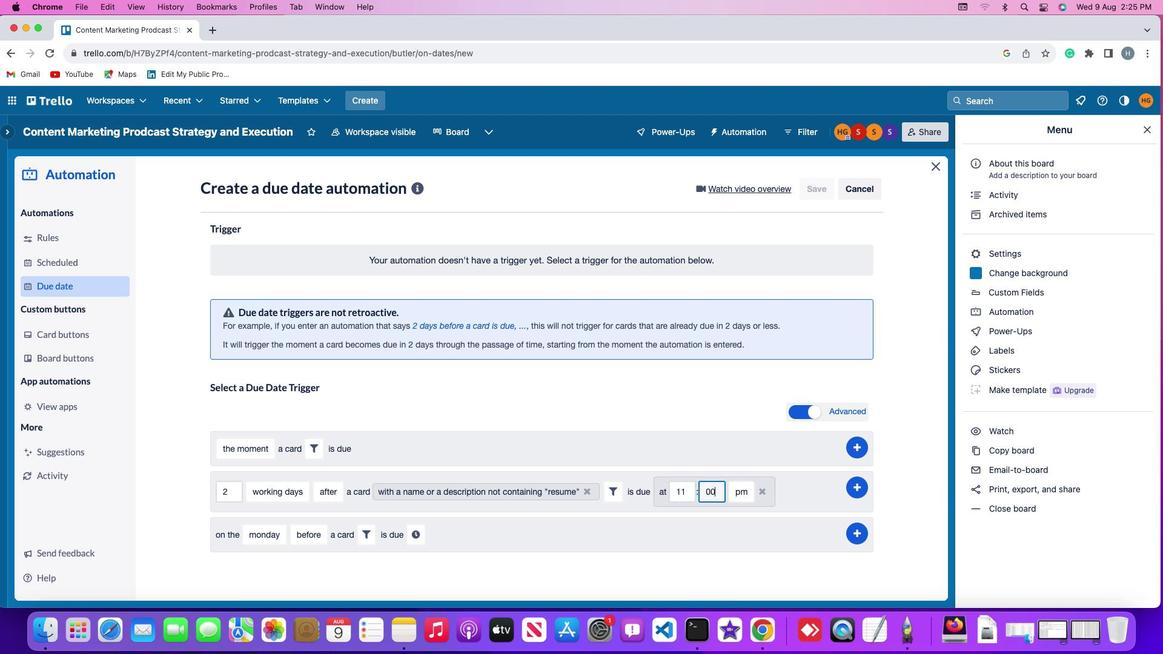 
Action: Mouse moved to (742, 494)
Screenshot: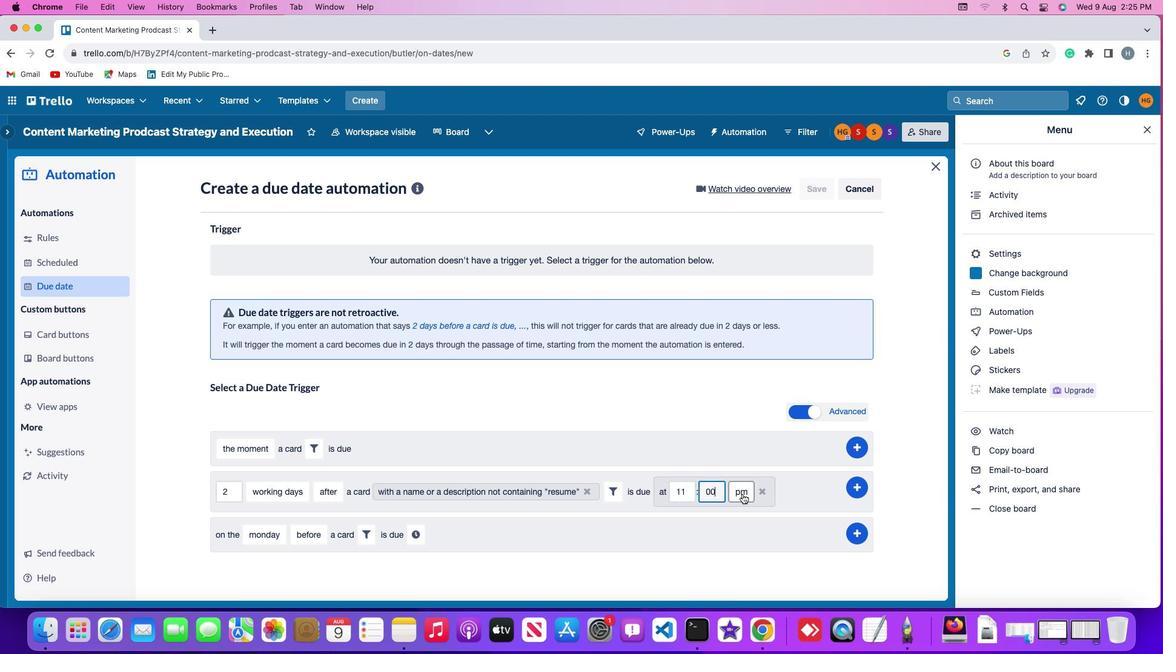 
Action: Mouse pressed left at (742, 494)
Screenshot: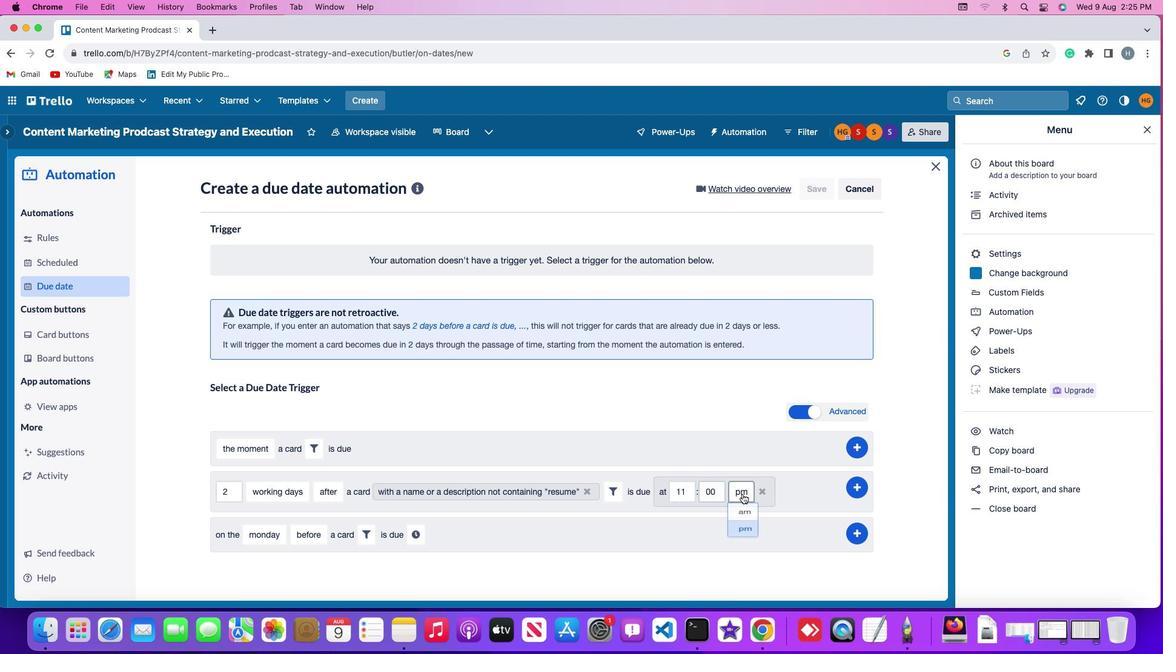 
Action: Mouse moved to (743, 516)
Screenshot: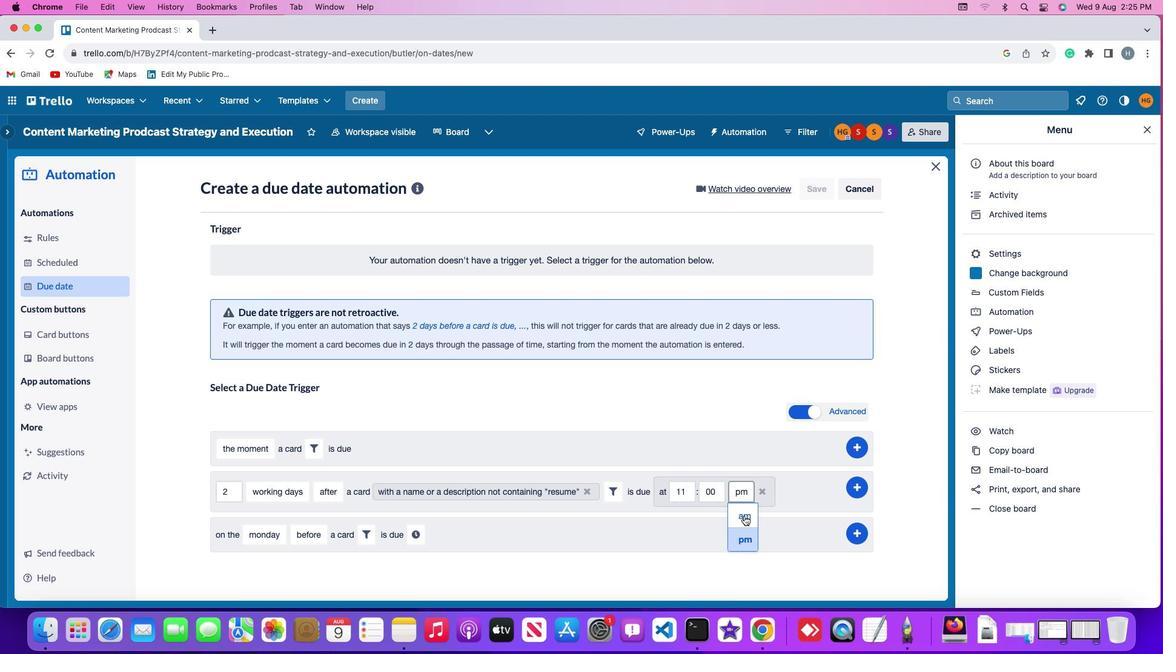 
Action: Mouse pressed left at (743, 516)
Screenshot: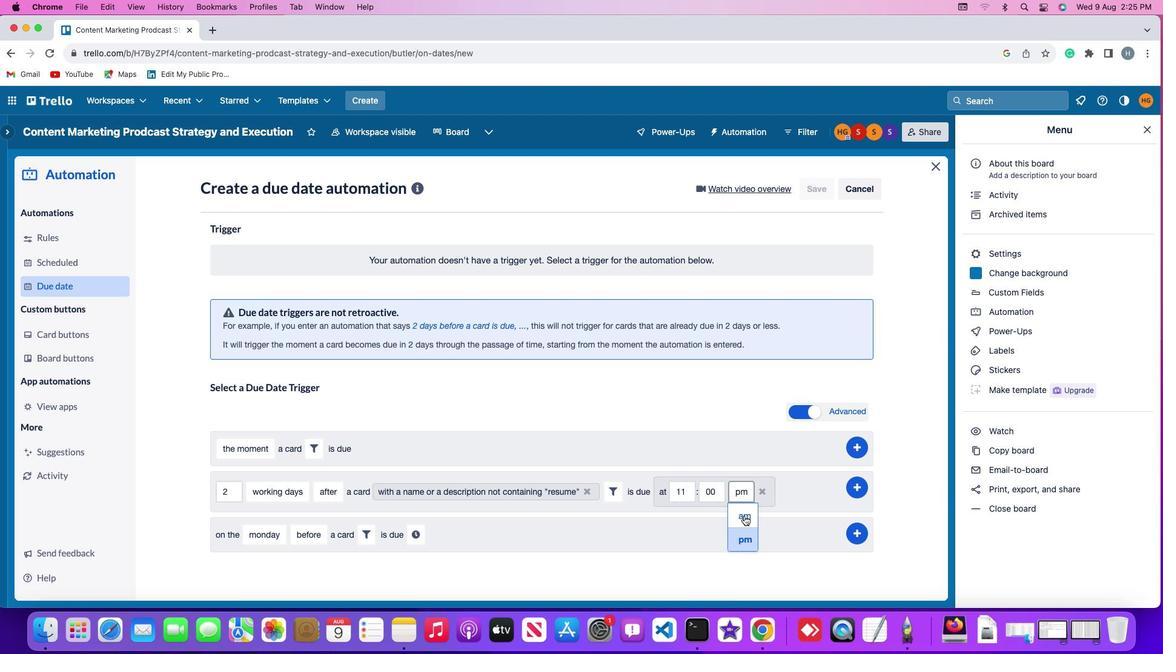 
Action: Mouse moved to (855, 488)
Screenshot: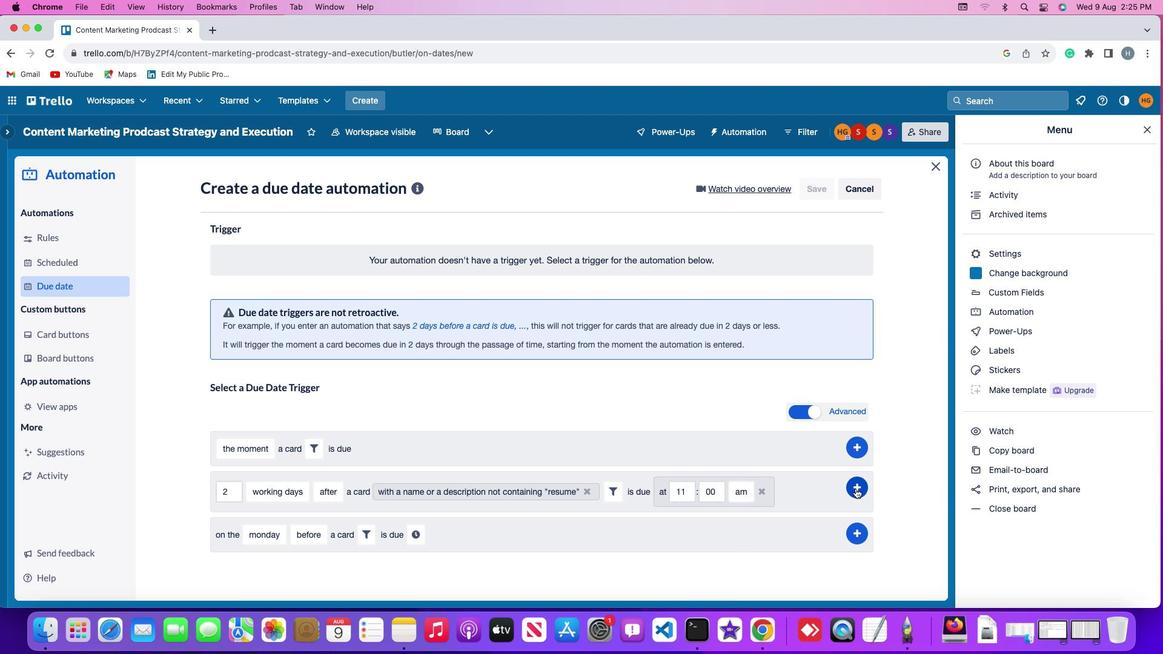 
Action: Mouse pressed left at (855, 488)
Screenshot: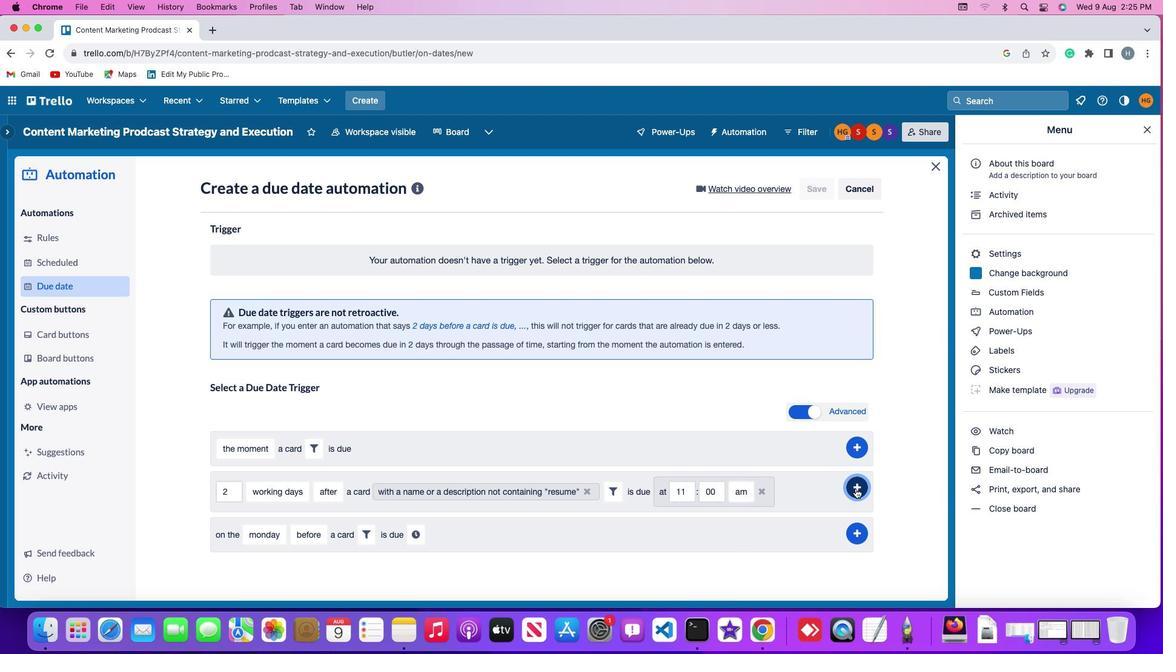 
Action: Mouse moved to (895, 393)
Screenshot: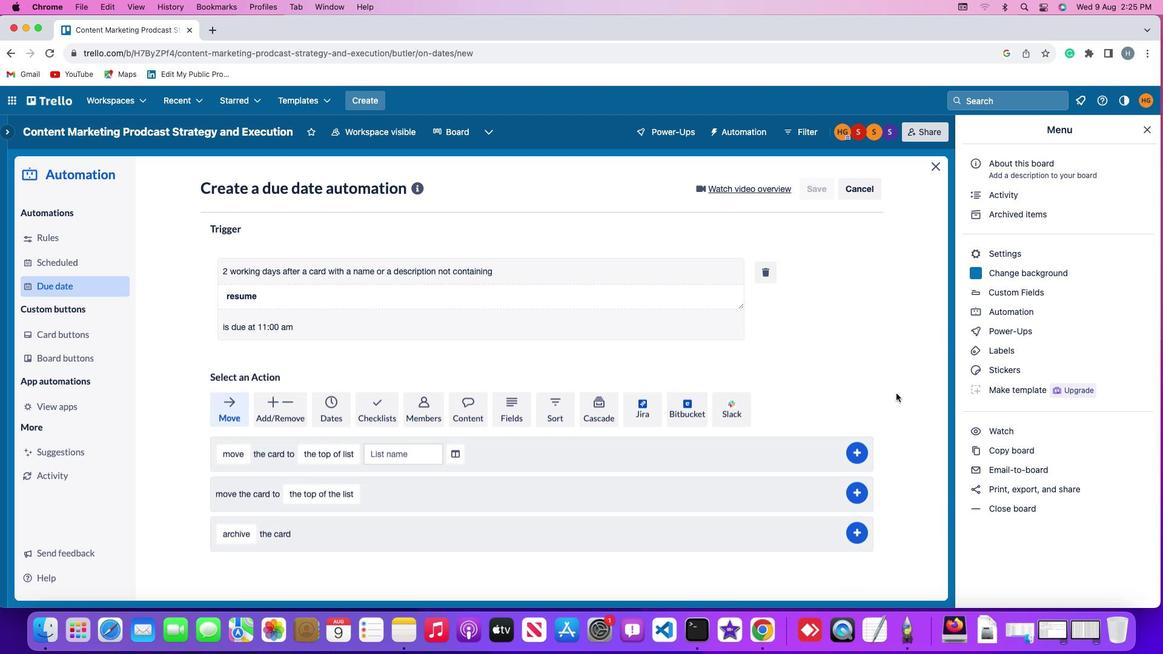 
